 Task: Find connections with filter location Barberena with filter topic #Travellingwith filter profile language French with filter current company Mastercard with filter school Fresher jobs updates with filter industry Online Audio and Video Media with filter service category Video Editing with filter keywords title Management Consultant
Action: Mouse moved to (538, 53)
Screenshot: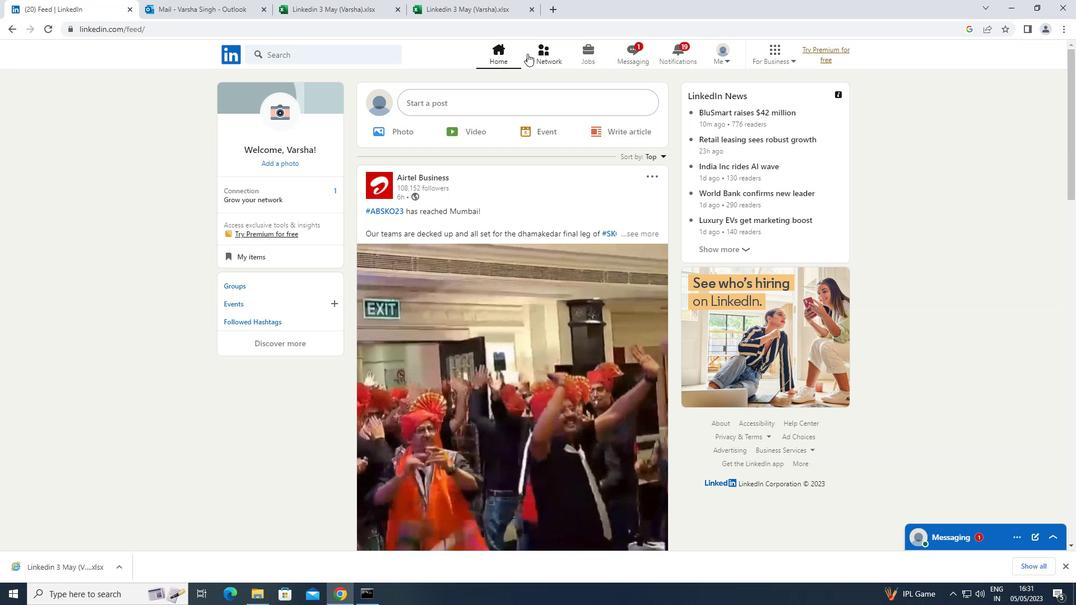 
Action: Mouse pressed left at (538, 53)
Screenshot: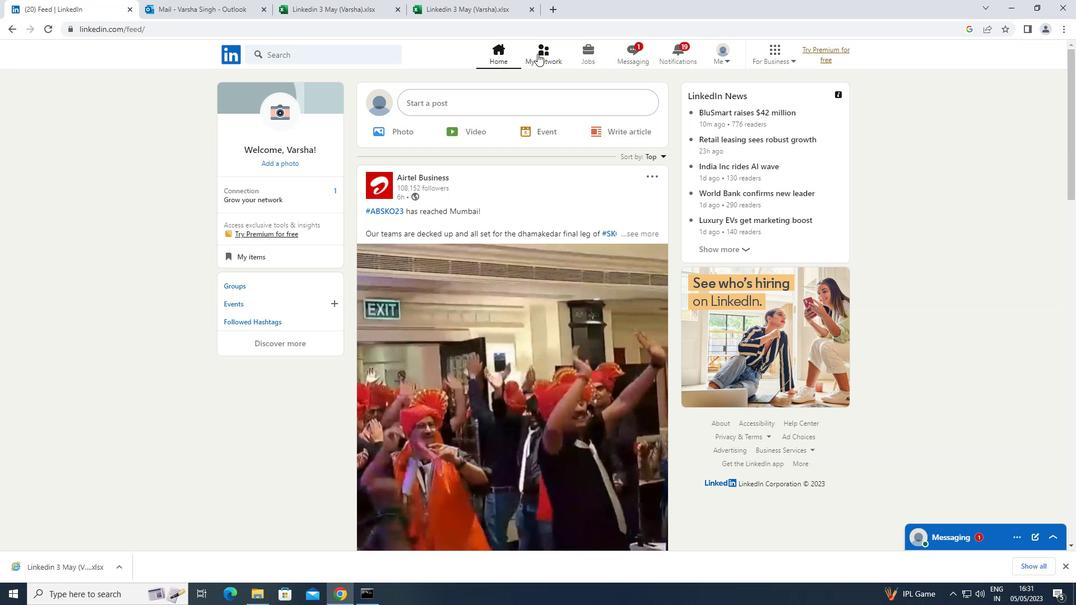 
Action: Mouse moved to (276, 113)
Screenshot: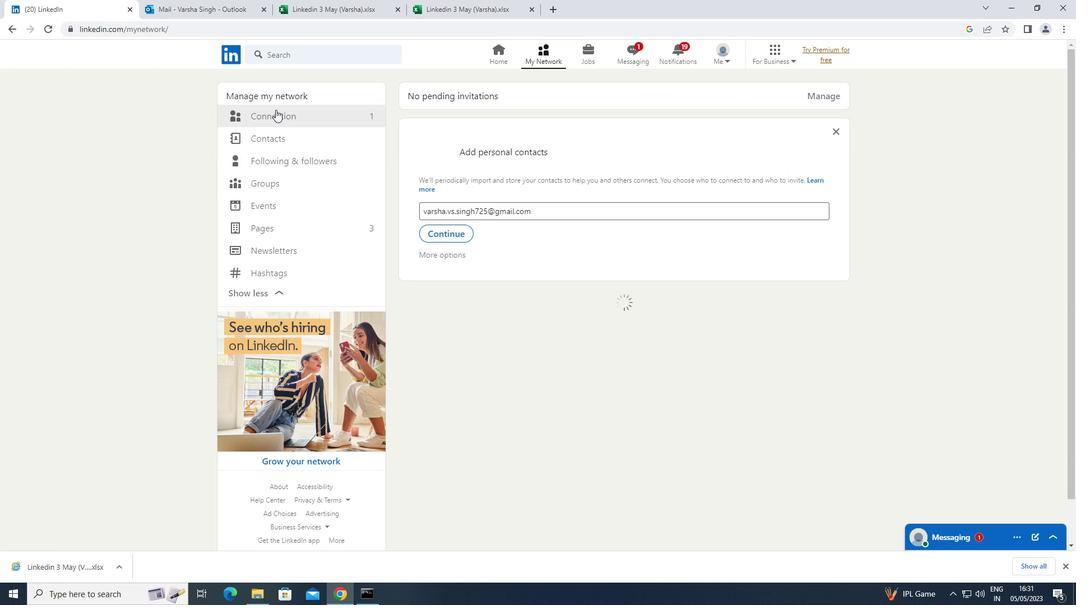 
Action: Mouse pressed left at (276, 113)
Screenshot: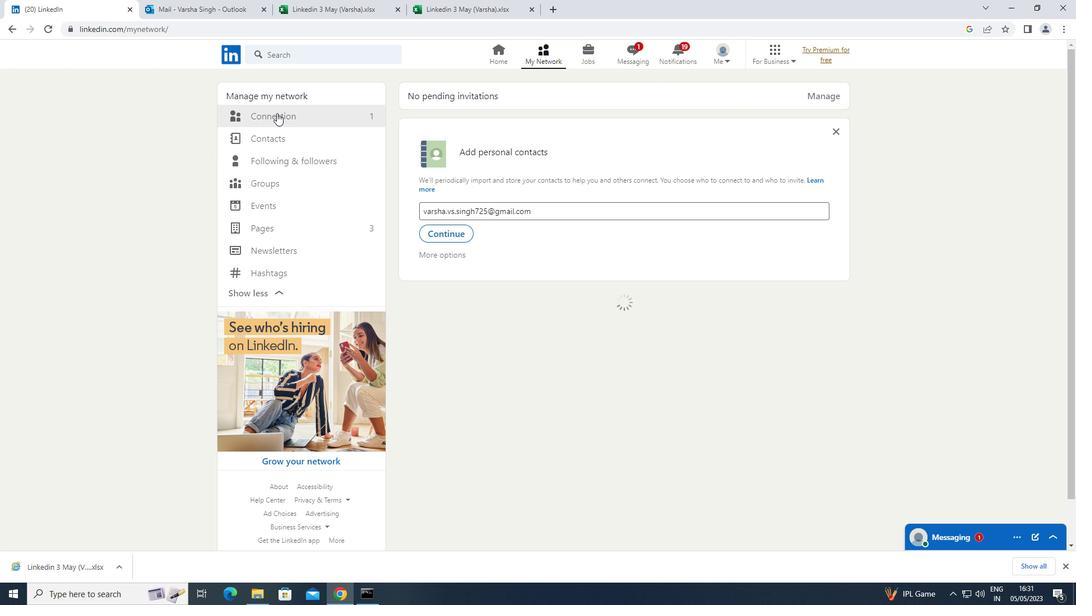 
Action: Mouse moved to (641, 118)
Screenshot: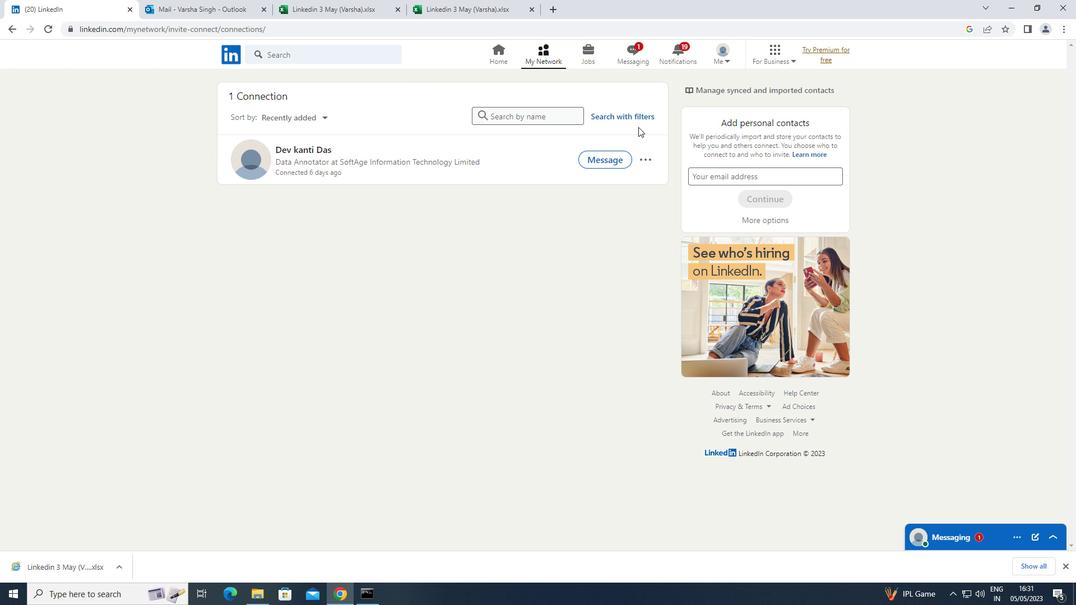 
Action: Mouse pressed left at (641, 118)
Screenshot: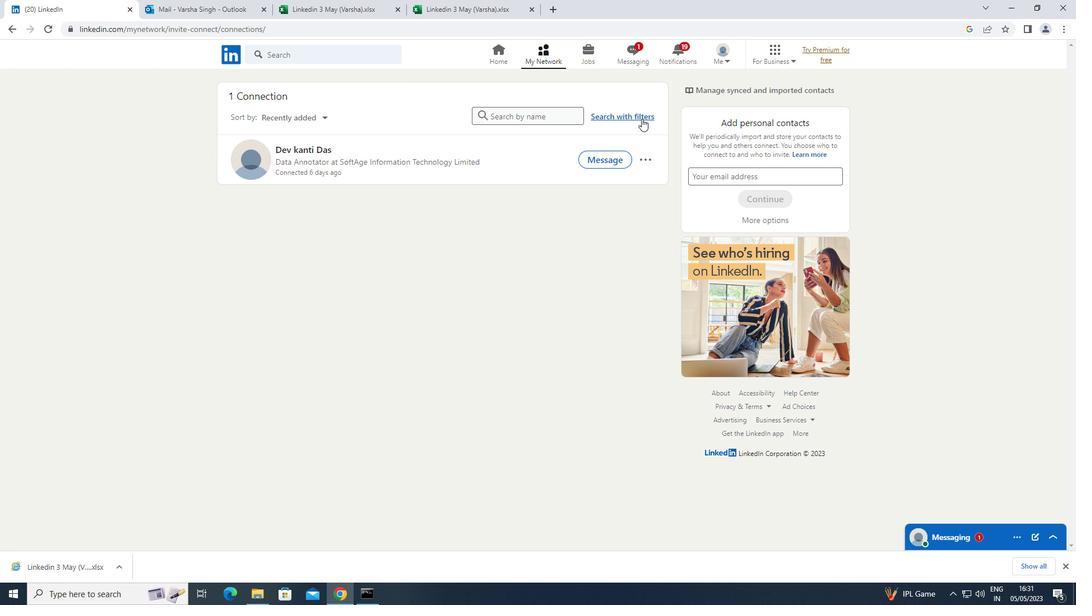 
Action: Mouse moved to (567, 89)
Screenshot: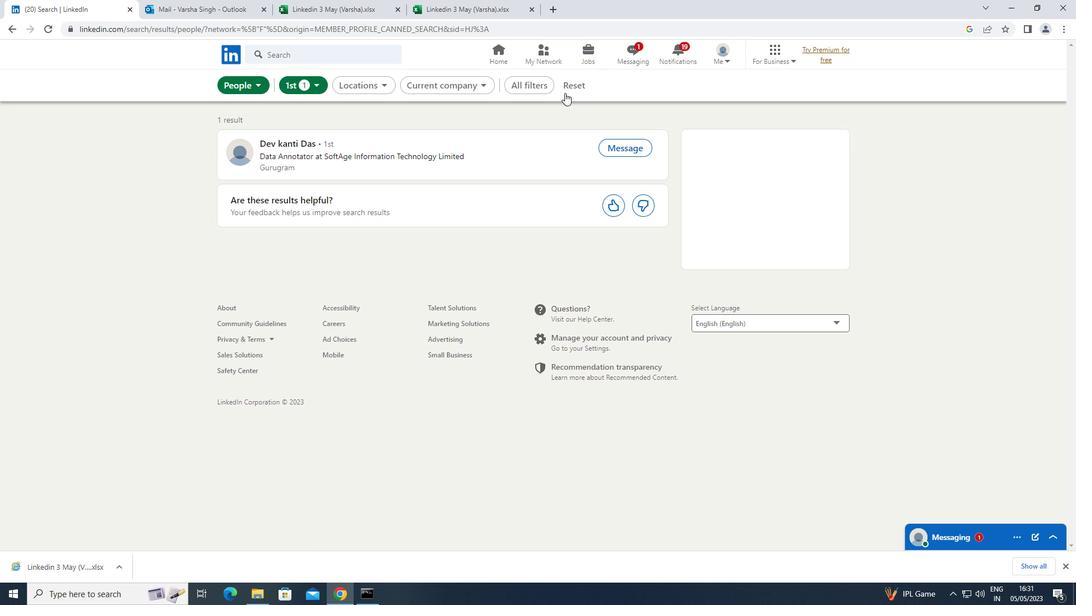 
Action: Mouse pressed left at (567, 89)
Screenshot: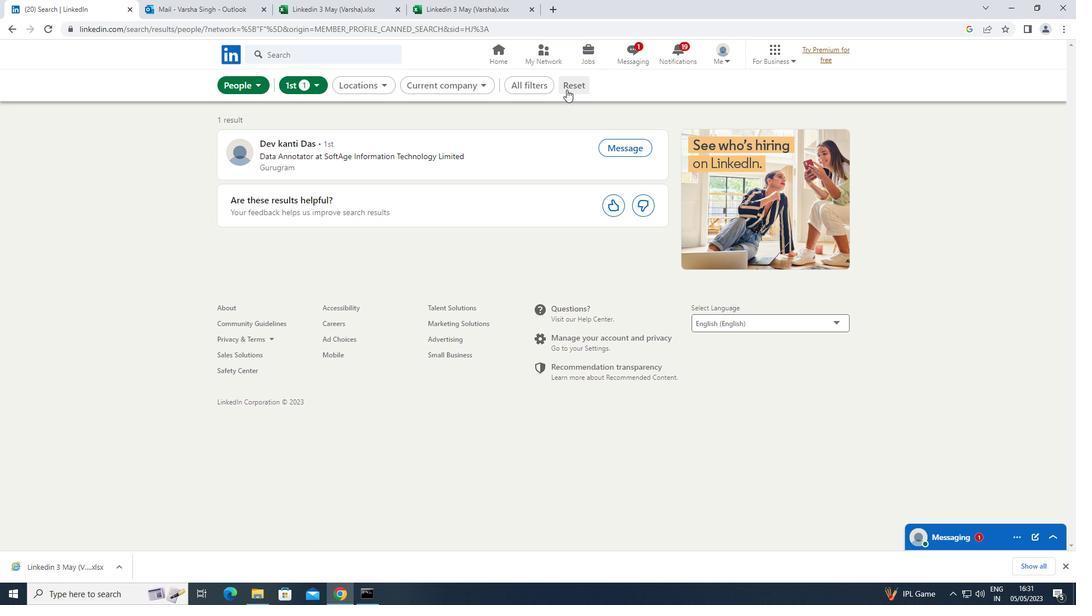 
Action: Mouse moved to (559, 89)
Screenshot: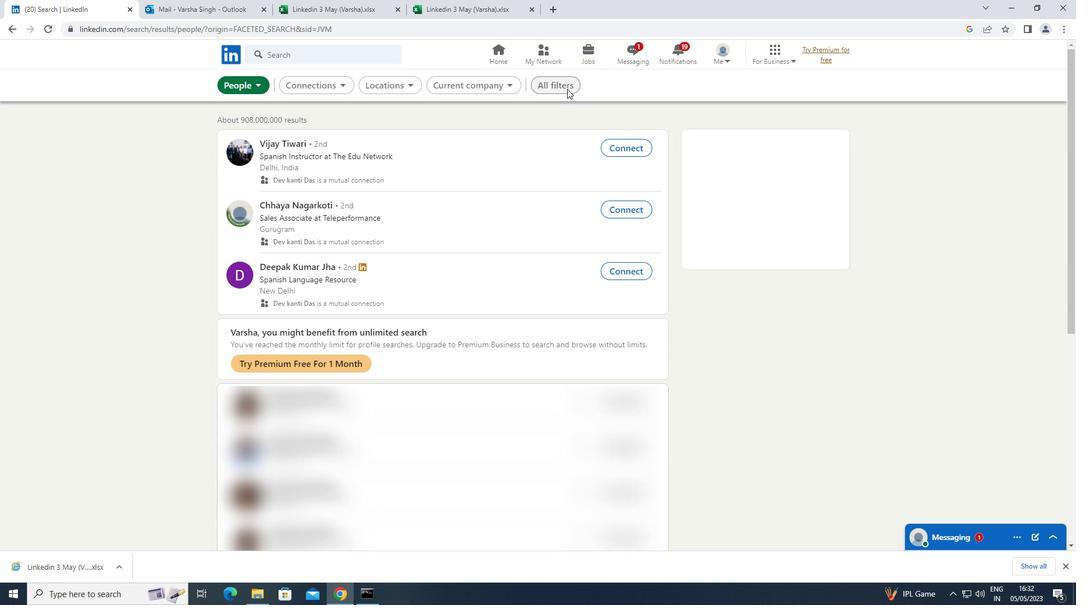 
Action: Mouse pressed left at (559, 89)
Screenshot: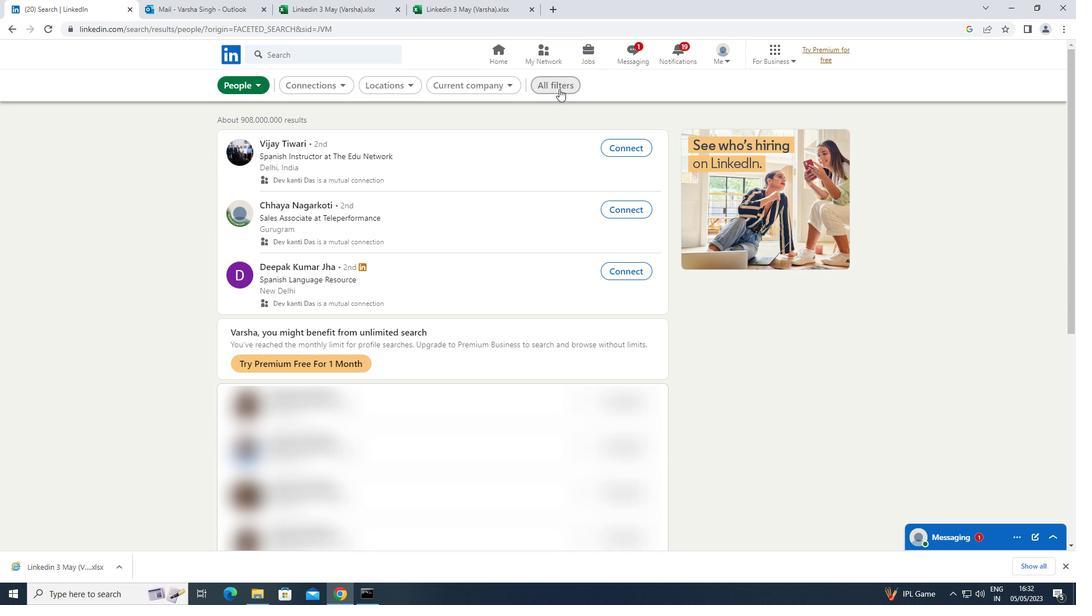 
Action: Mouse moved to (892, 285)
Screenshot: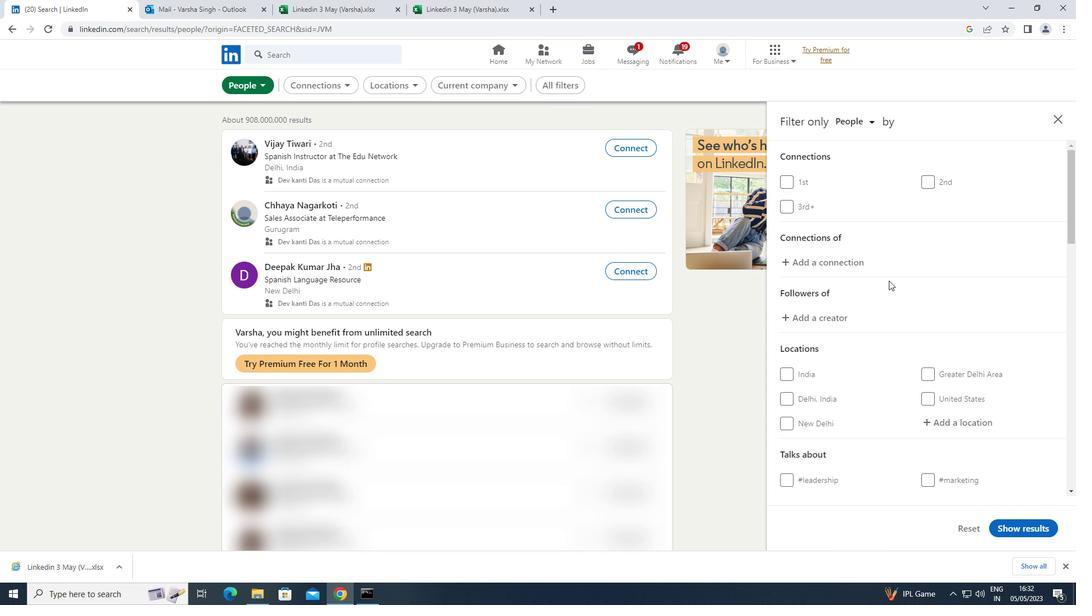 
Action: Mouse scrolled (892, 285) with delta (0, 0)
Screenshot: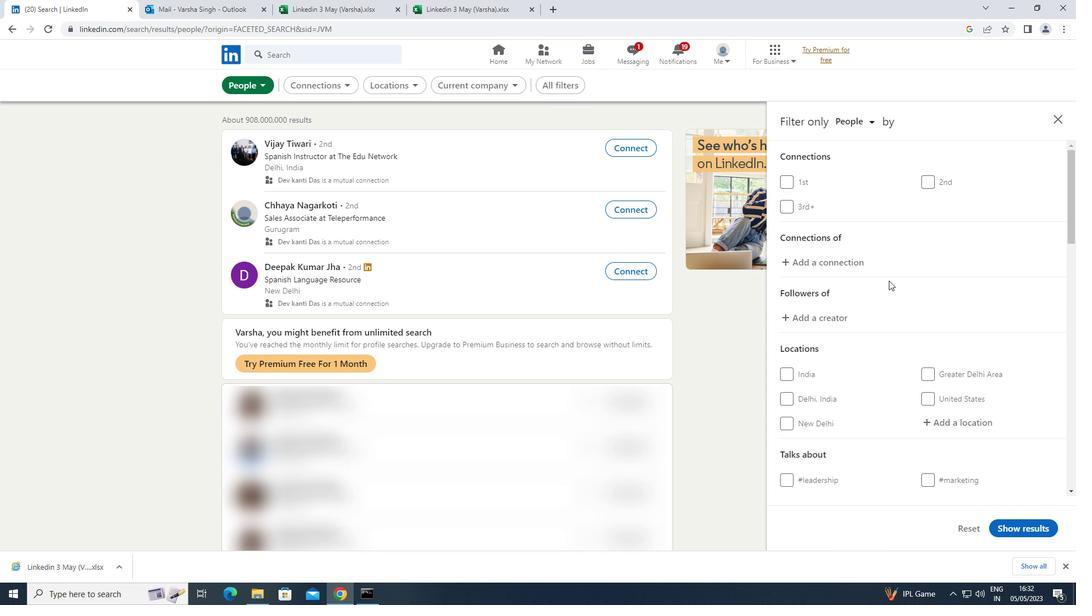 
Action: Mouse moved to (893, 287)
Screenshot: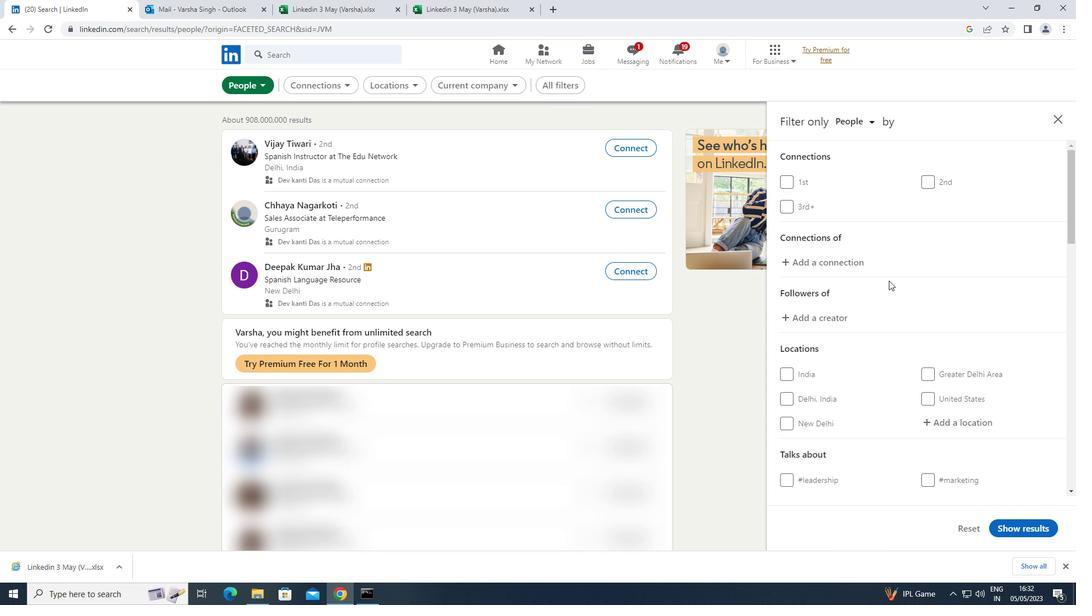 
Action: Mouse scrolled (893, 286) with delta (0, 0)
Screenshot: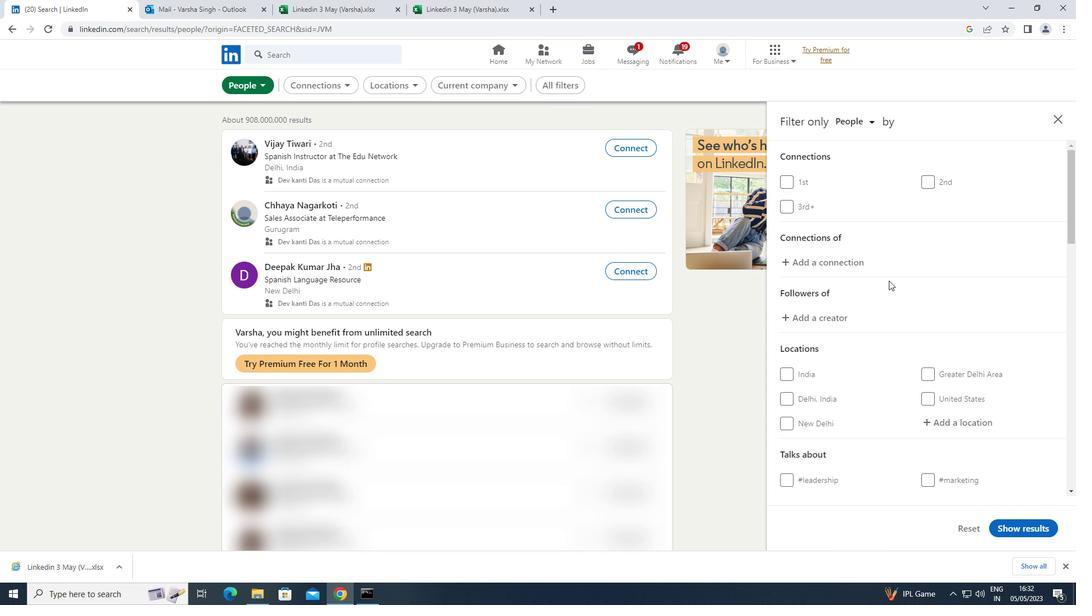 
Action: Mouse moved to (960, 314)
Screenshot: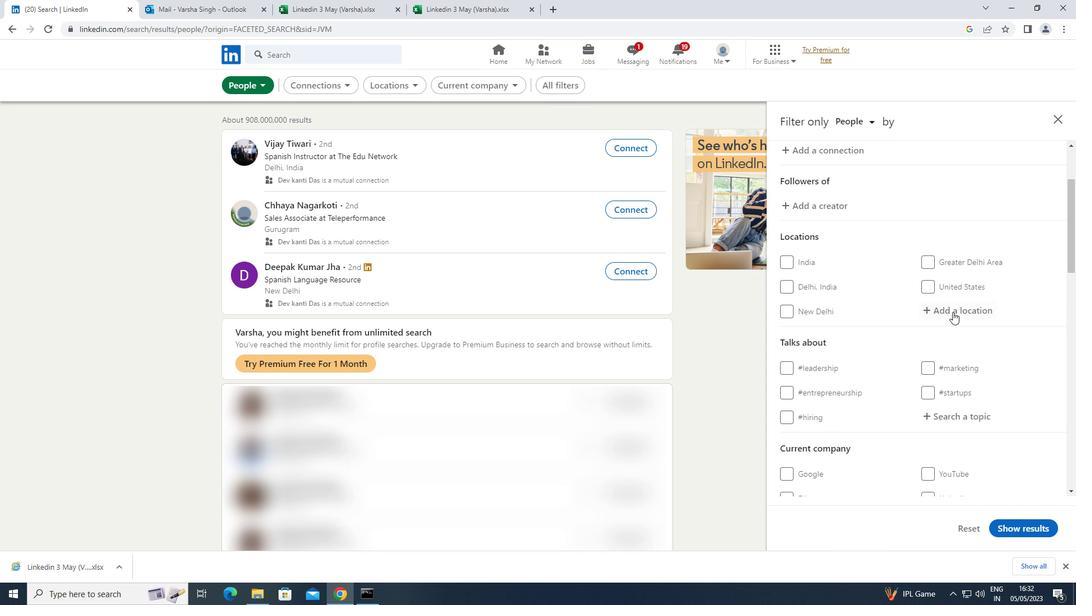 
Action: Mouse pressed left at (960, 314)
Screenshot: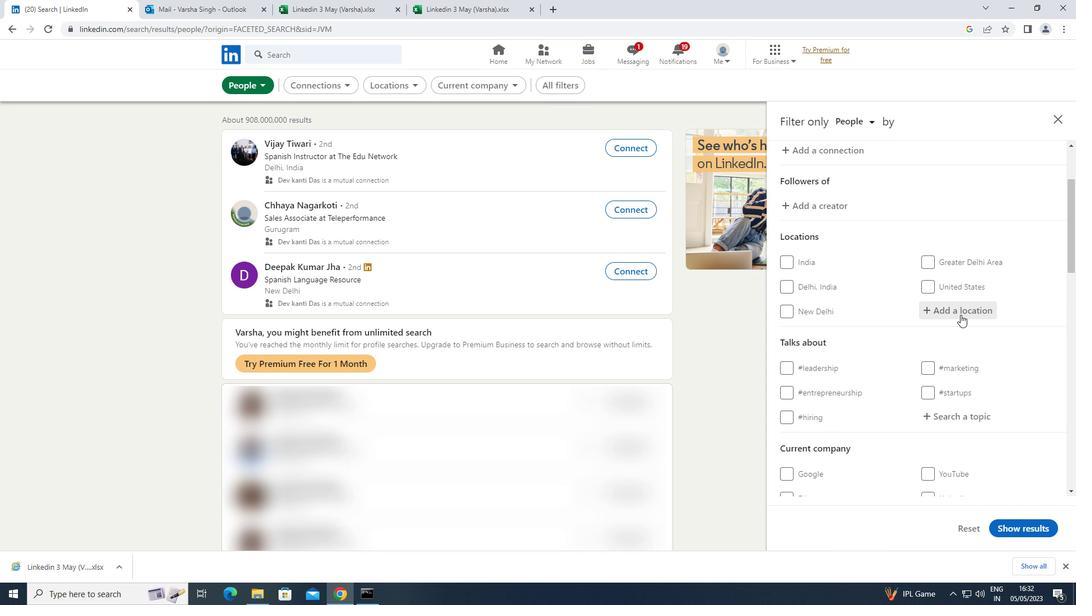 
Action: Key pressed <Key.shift>BARBERENA
Screenshot: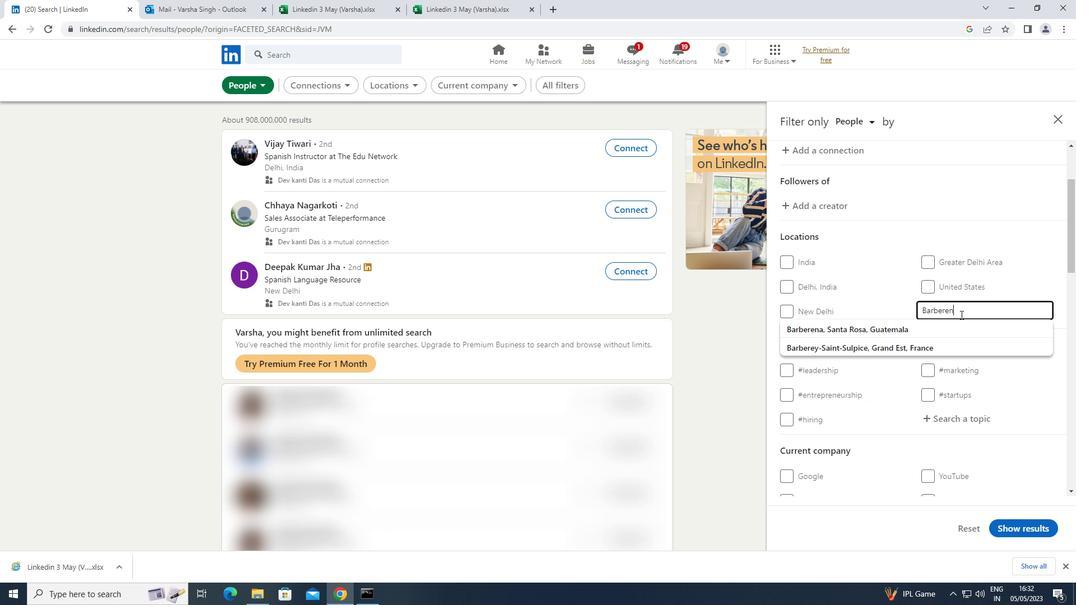 
Action: Mouse moved to (956, 420)
Screenshot: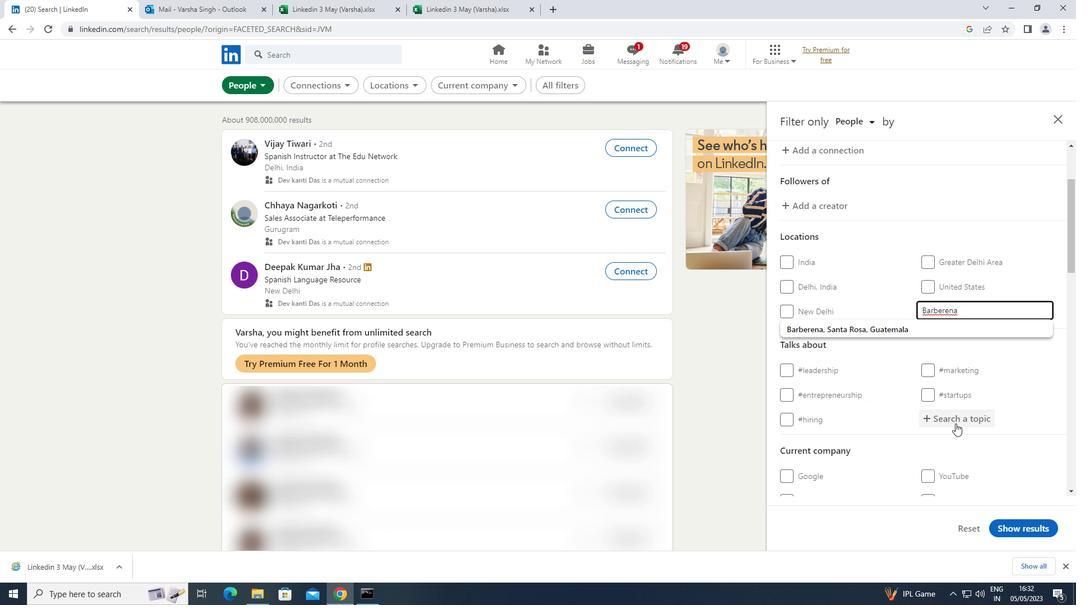 
Action: Mouse pressed left at (956, 420)
Screenshot: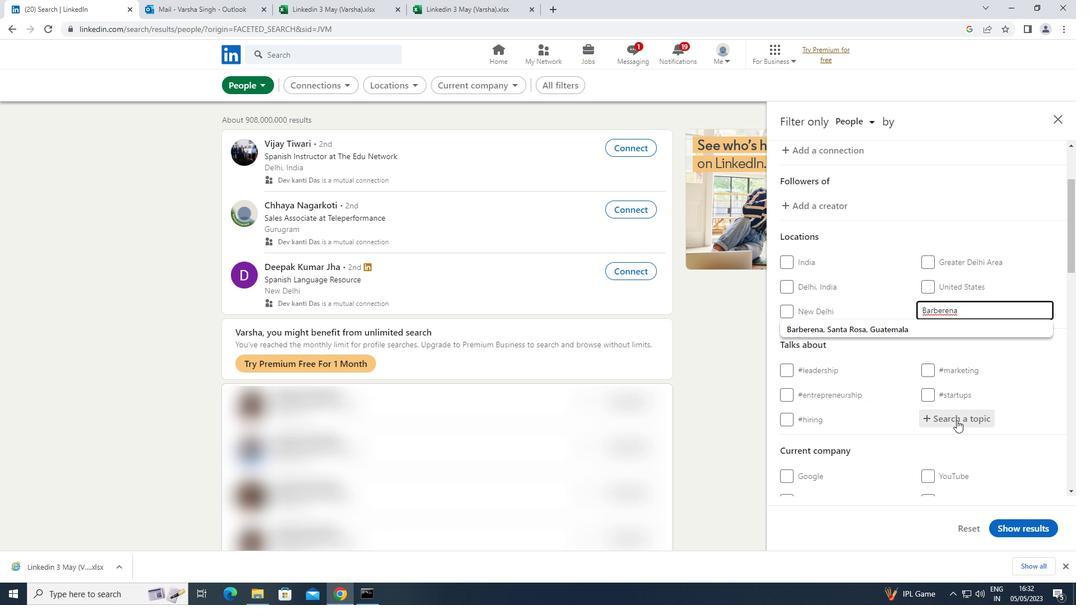 
Action: Key pressed <Key.shift>TRAVELLING
Screenshot: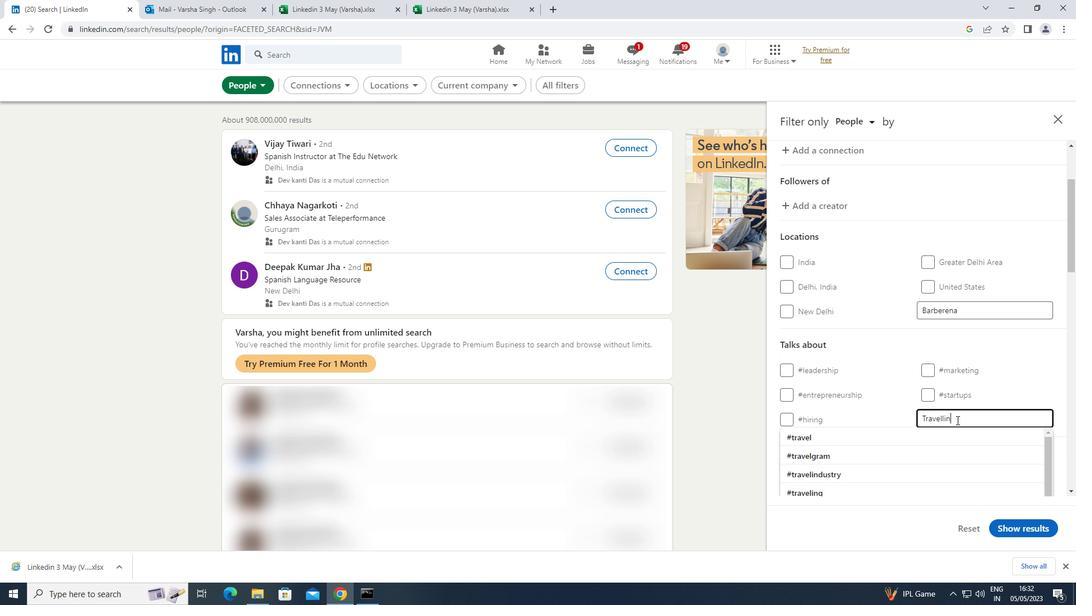 
Action: Mouse moved to (849, 434)
Screenshot: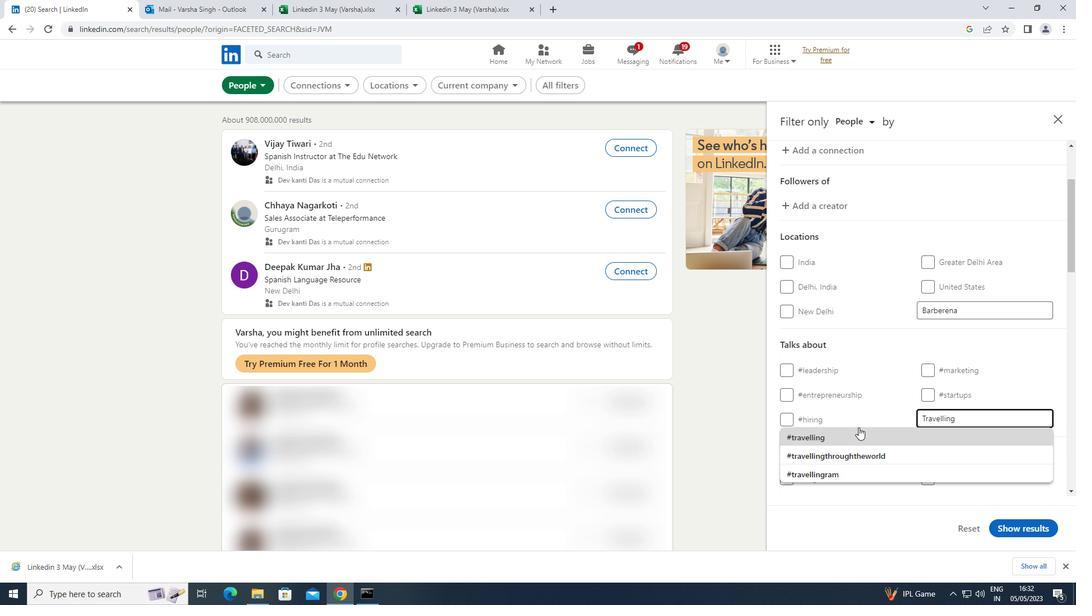 
Action: Mouse pressed left at (849, 434)
Screenshot: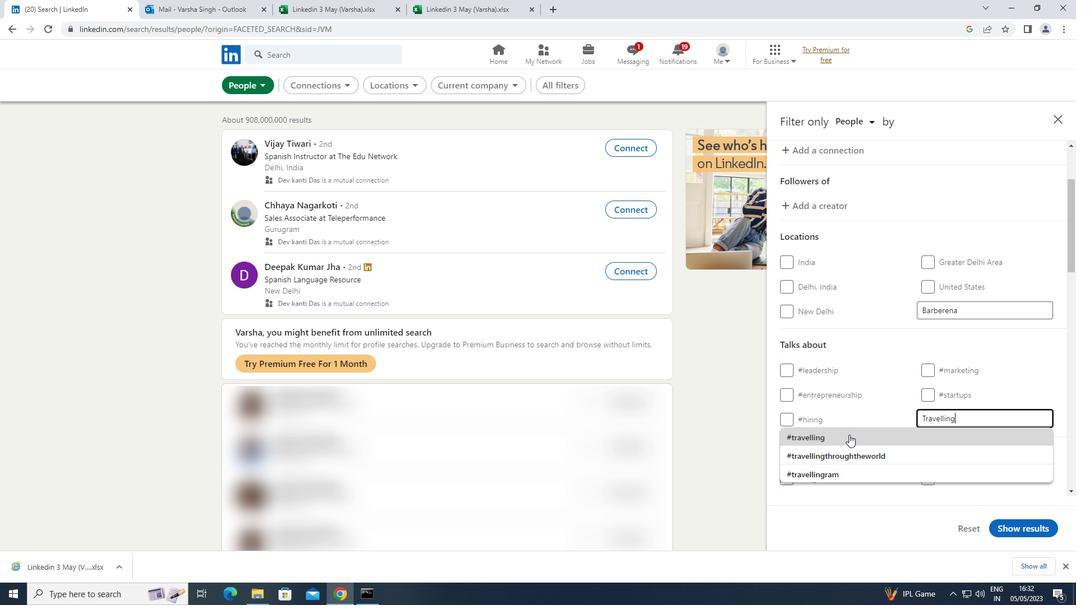 
Action: Mouse scrolled (849, 434) with delta (0, 0)
Screenshot: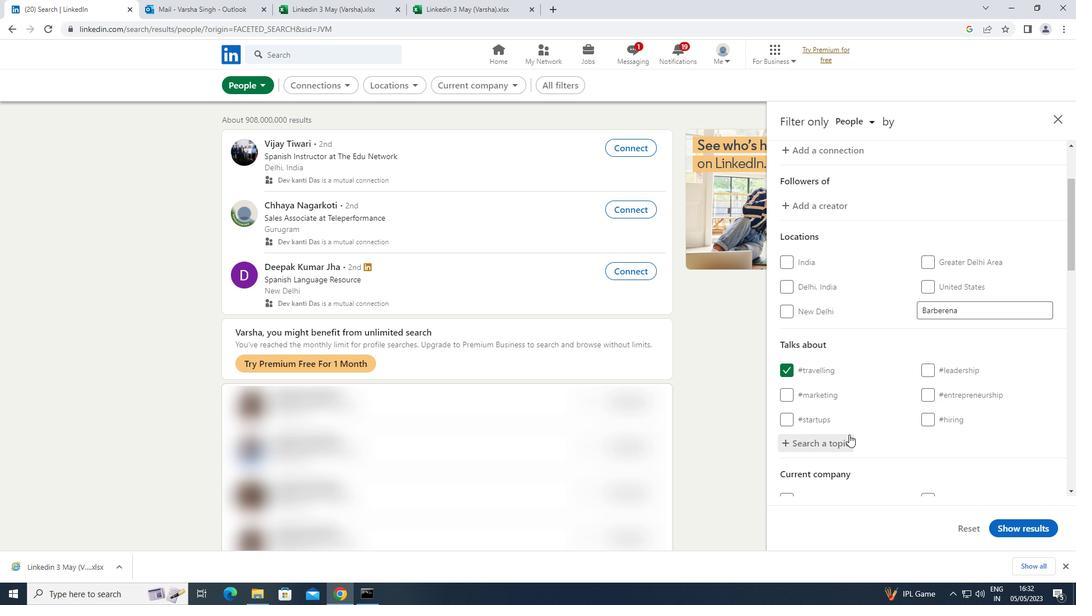 
Action: Mouse scrolled (849, 434) with delta (0, 0)
Screenshot: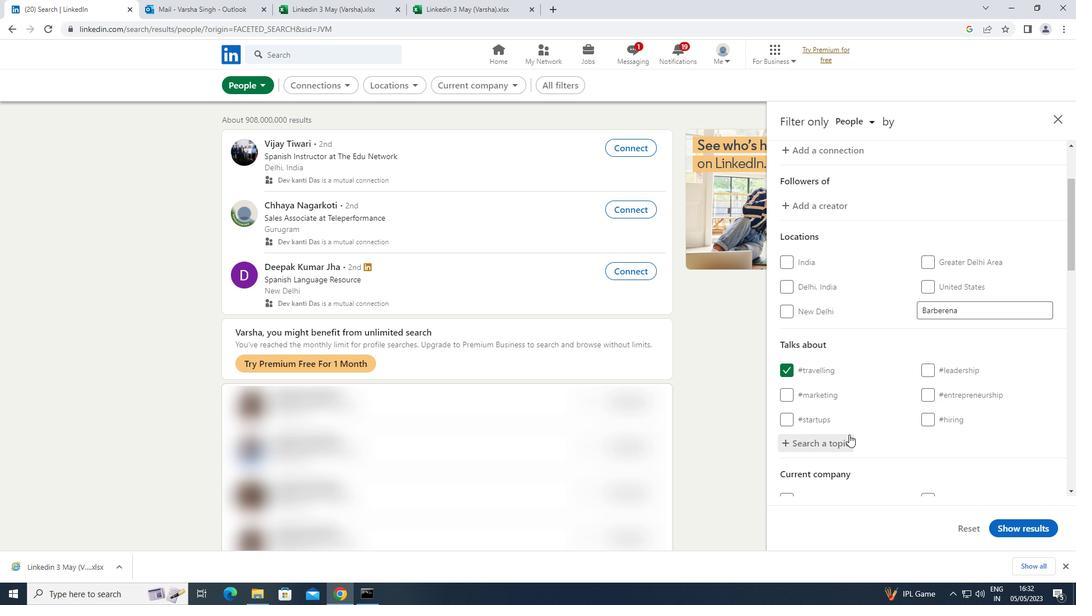 
Action: Mouse scrolled (849, 434) with delta (0, 0)
Screenshot: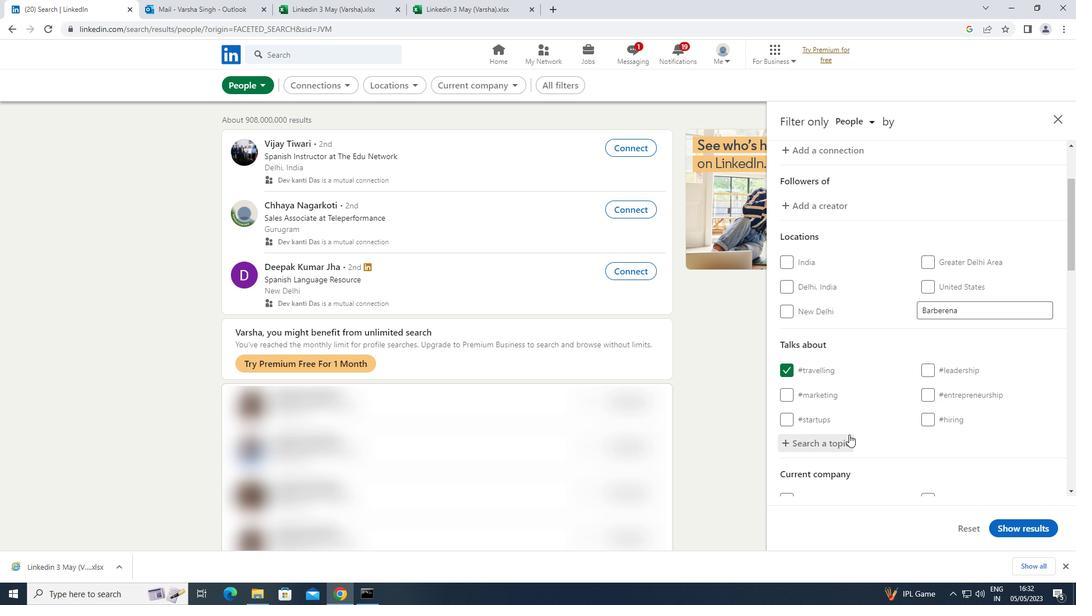
Action: Mouse moved to (849, 433)
Screenshot: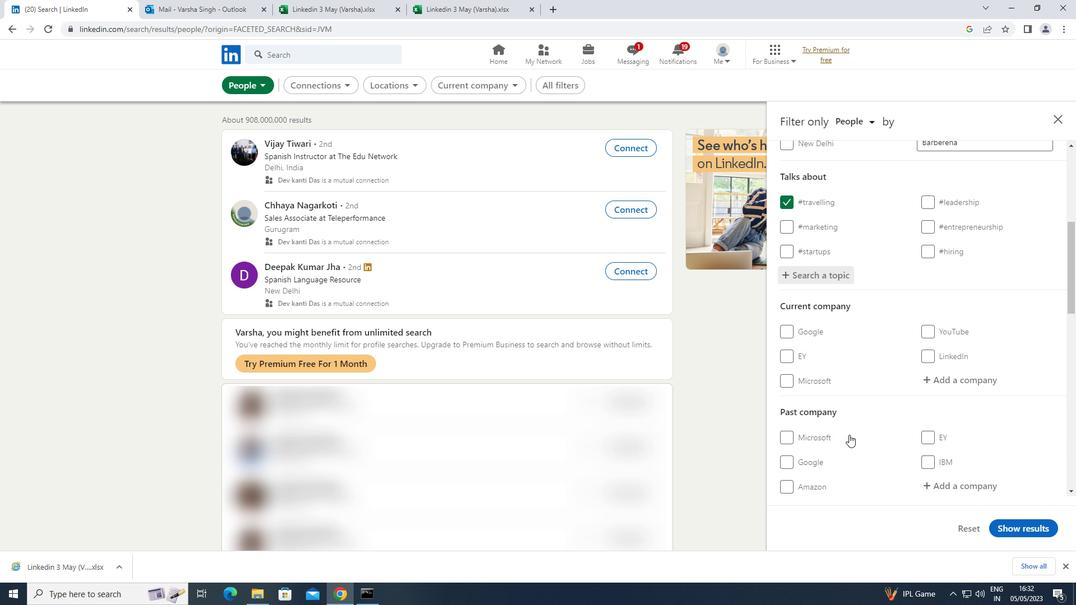 
Action: Mouse scrolled (849, 432) with delta (0, 0)
Screenshot: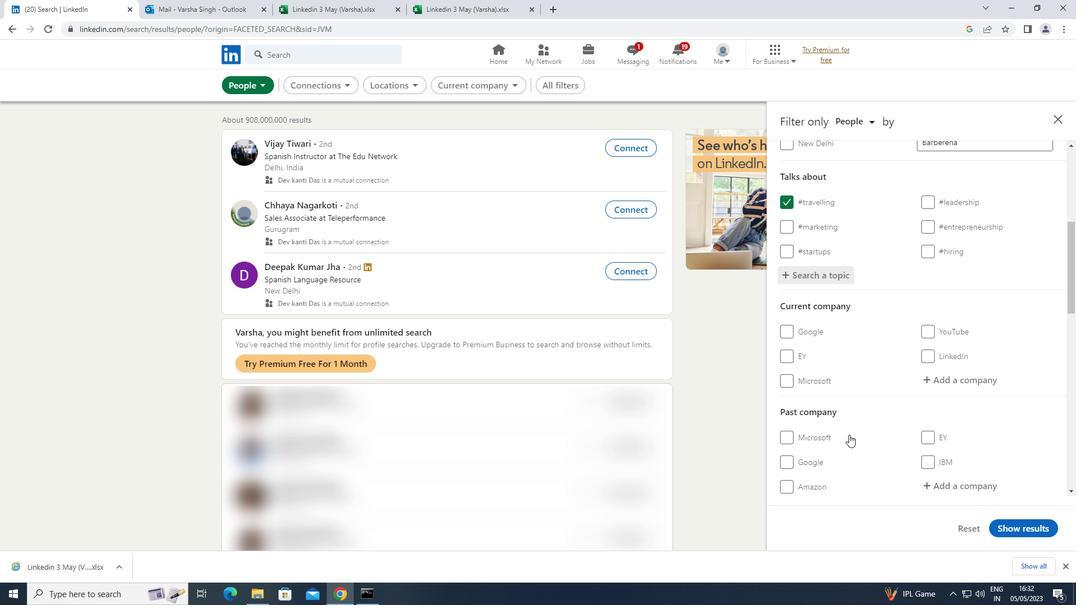 
Action: Mouse scrolled (849, 432) with delta (0, 0)
Screenshot: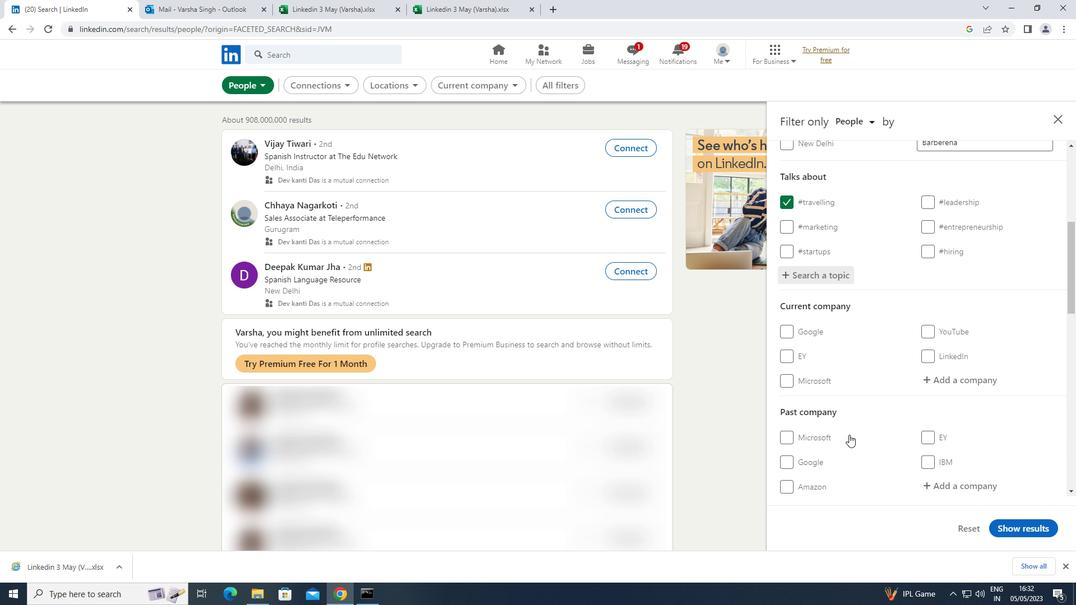 
Action: Mouse scrolled (849, 432) with delta (0, 0)
Screenshot: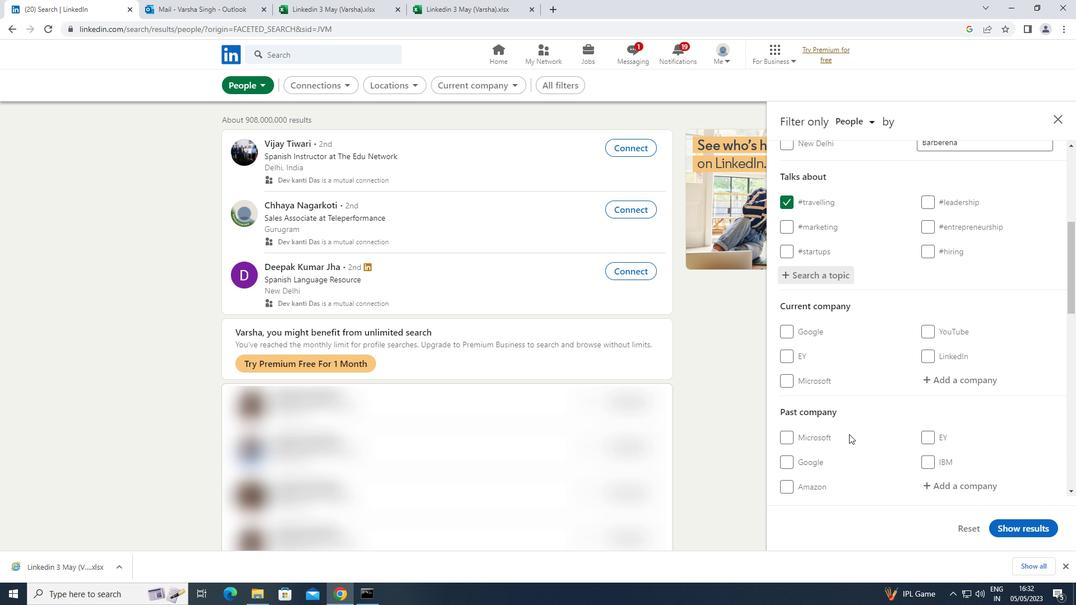 
Action: Mouse scrolled (849, 432) with delta (0, 0)
Screenshot: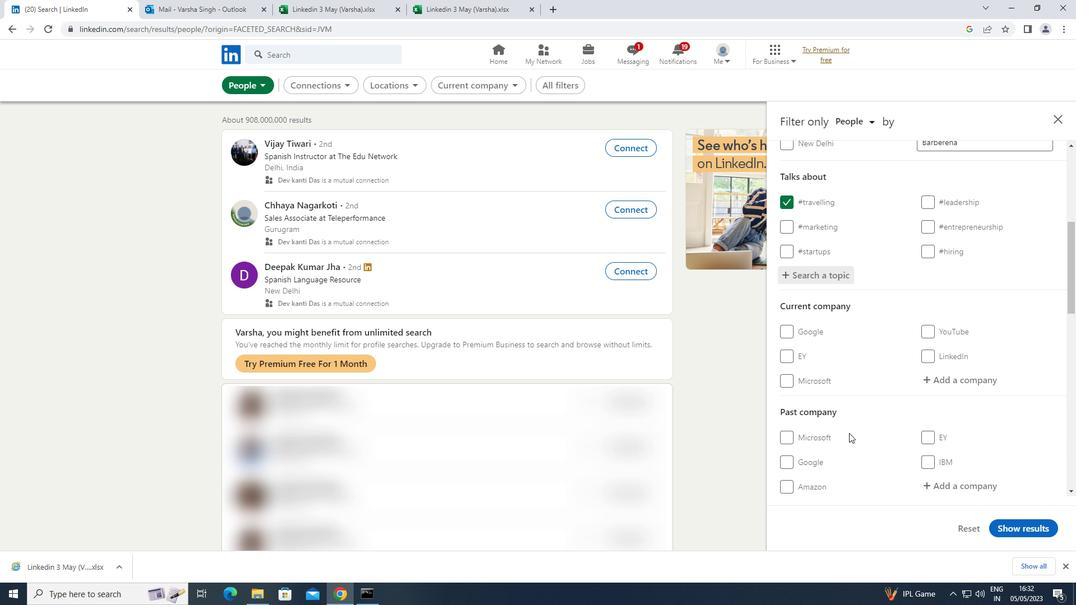 
Action: Mouse scrolled (849, 432) with delta (0, 0)
Screenshot: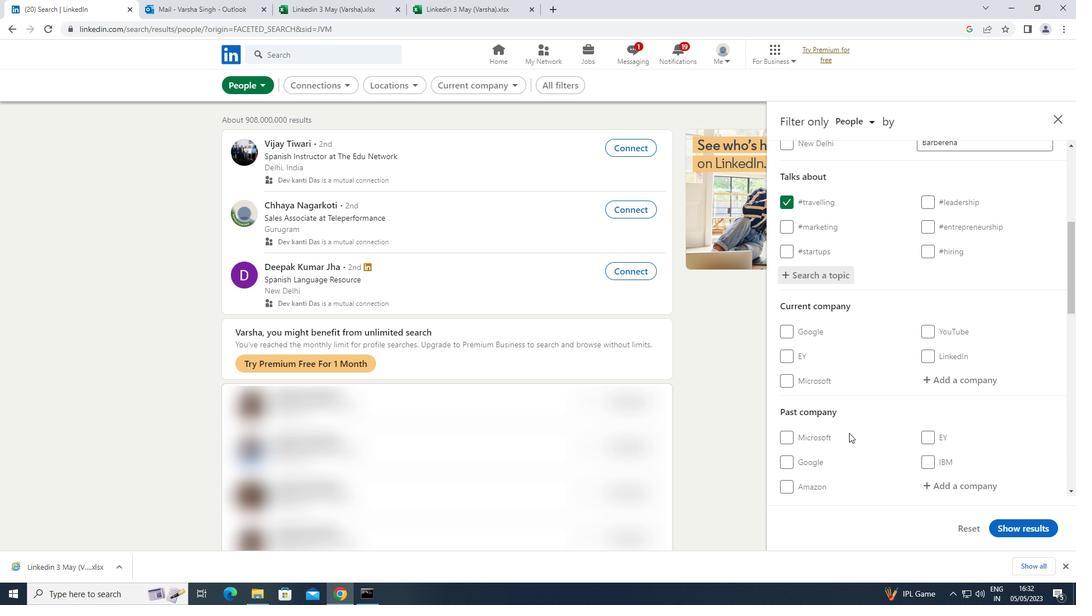 
Action: Mouse moved to (849, 431)
Screenshot: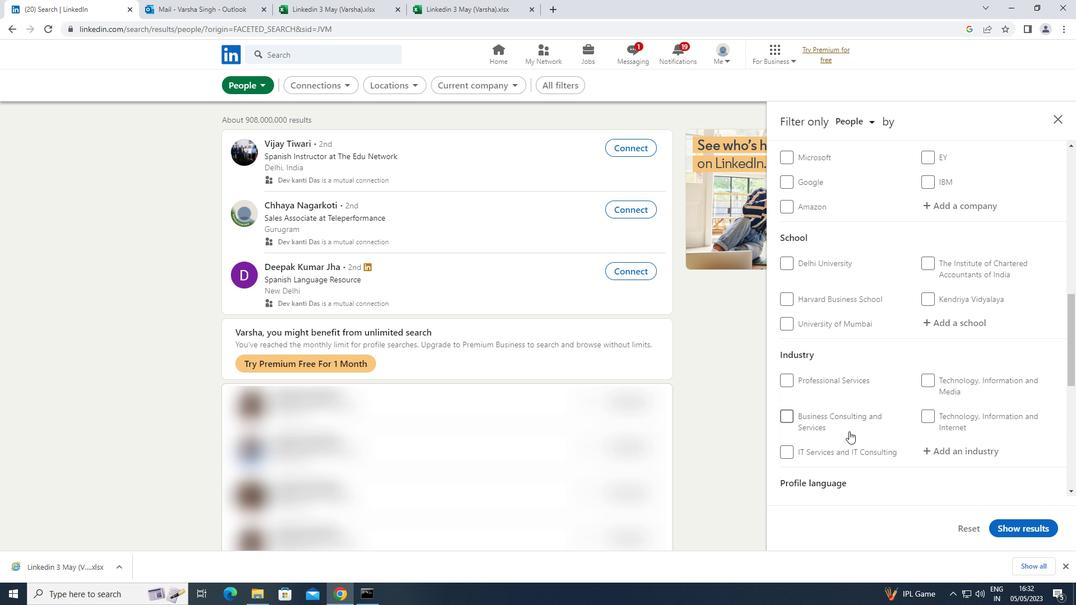 
Action: Mouse scrolled (849, 430) with delta (0, 0)
Screenshot: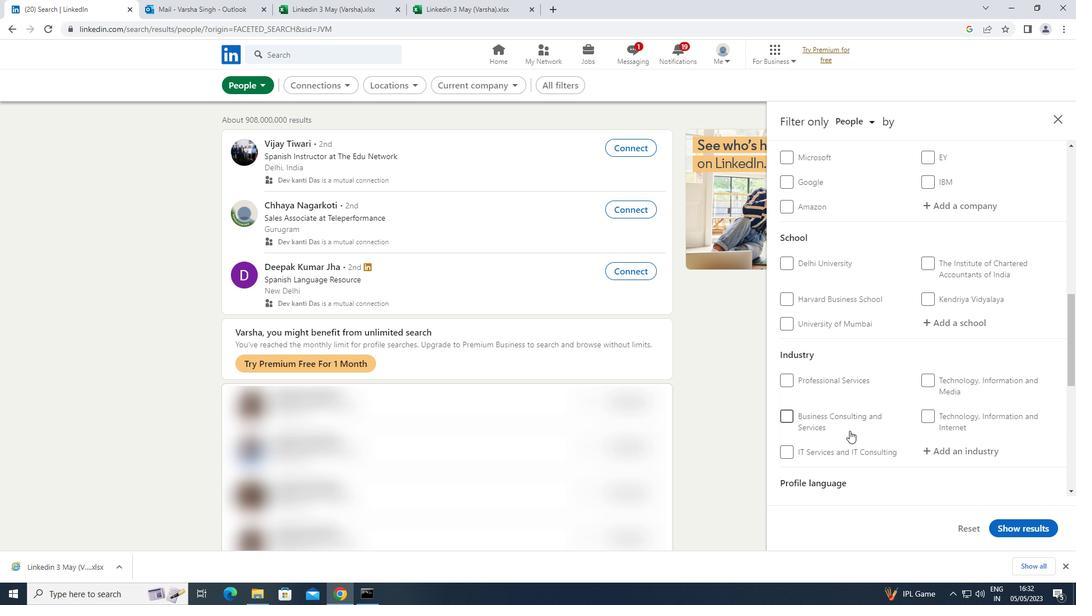 
Action: Mouse scrolled (849, 430) with delta (0, 0)
Screenshot: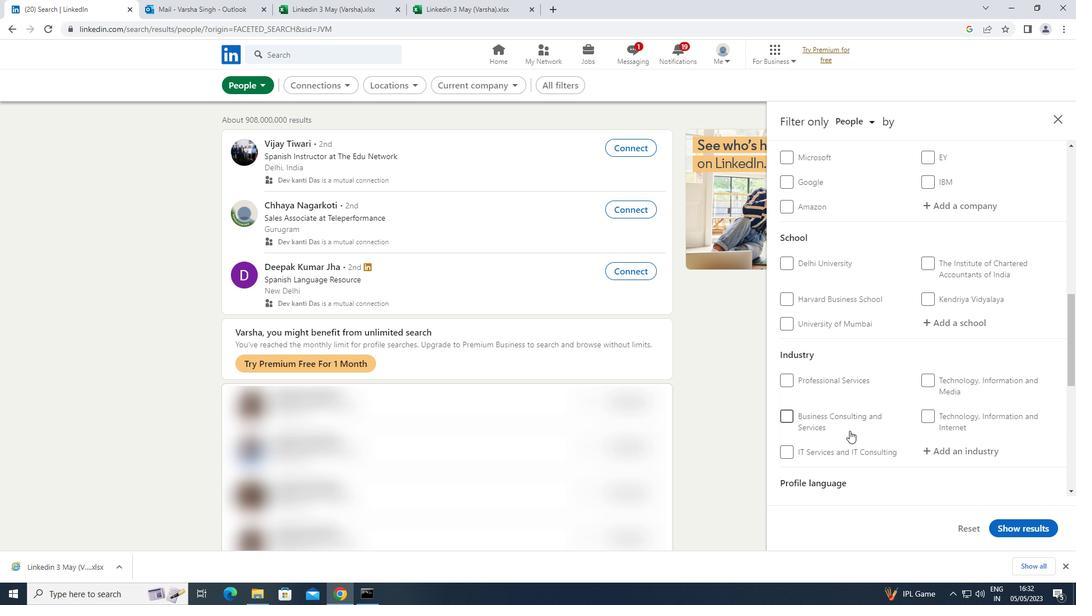 
Action: Mouse scrolled (849, 430) with delta (0, 0)
Screenshot: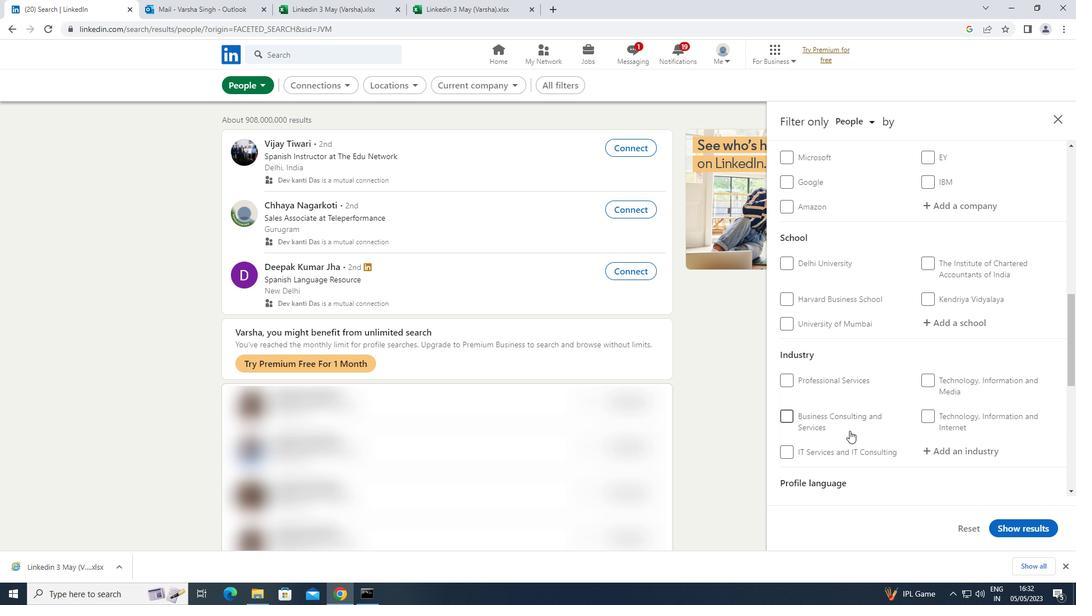 
Action: Mouse moved to (927, 339)
Screenshot: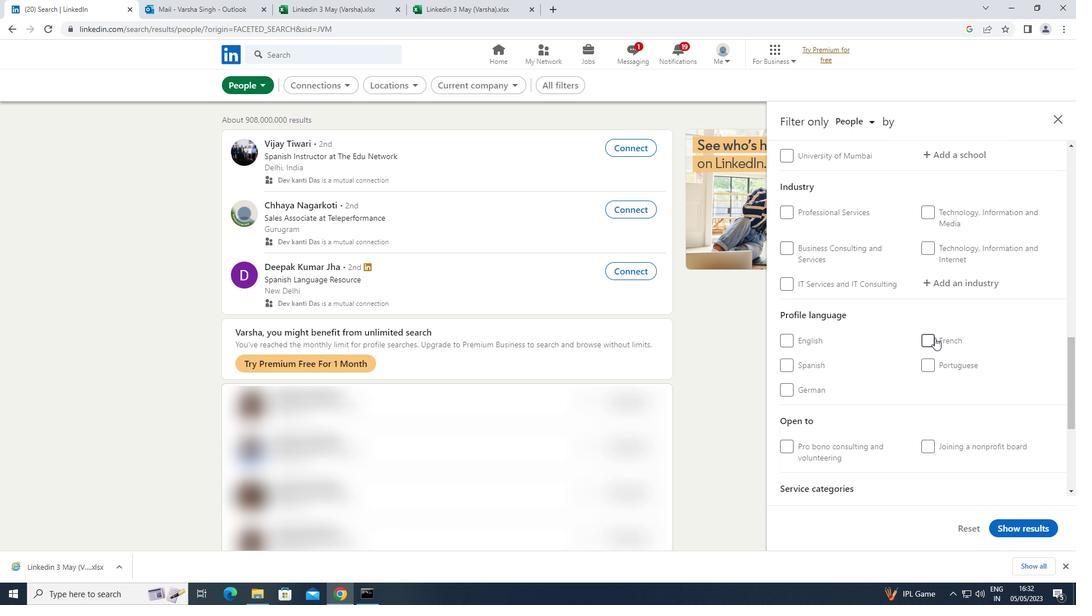 
Action: Mouse pressed left at (927, 339)
Screenshot: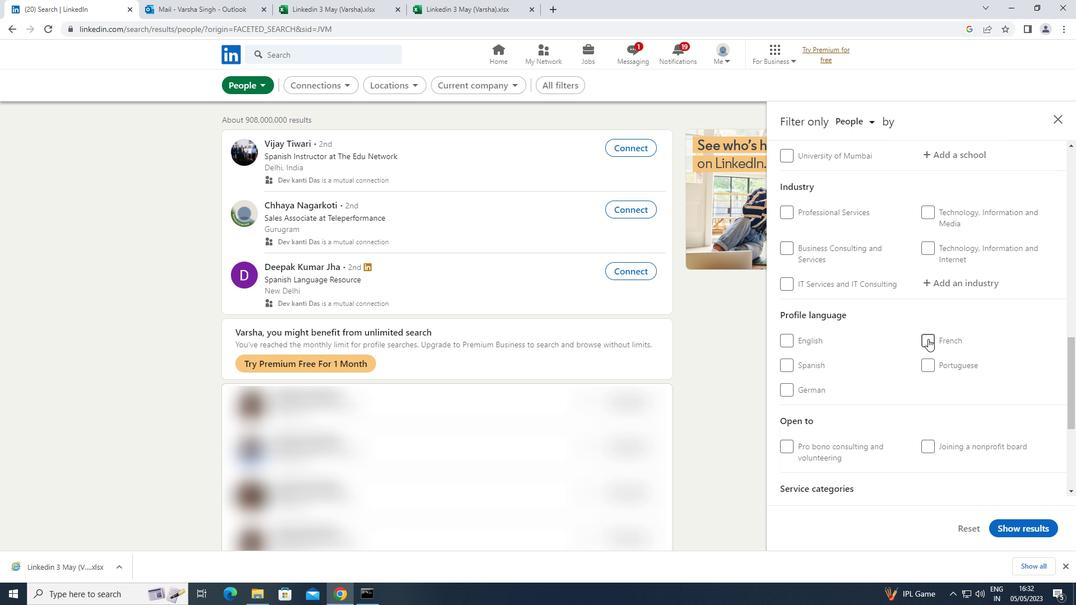 
Action: Mouse scrolled (927, 340) with delta (0, 0)
Screenshot: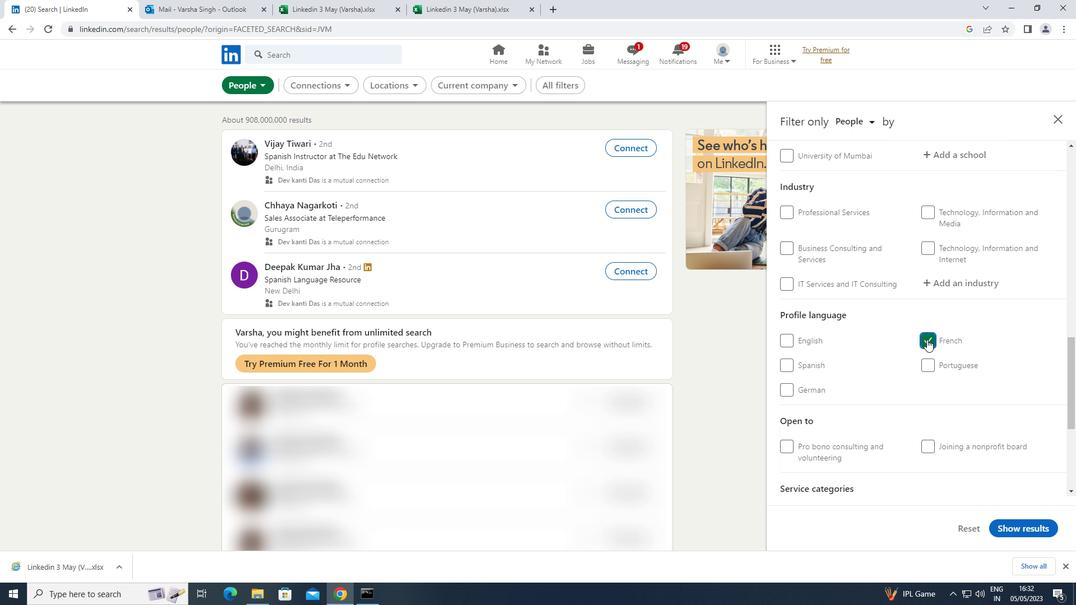 
Action: Mouse scrolled (927, 340) with delta (0, 0)
Screenshot: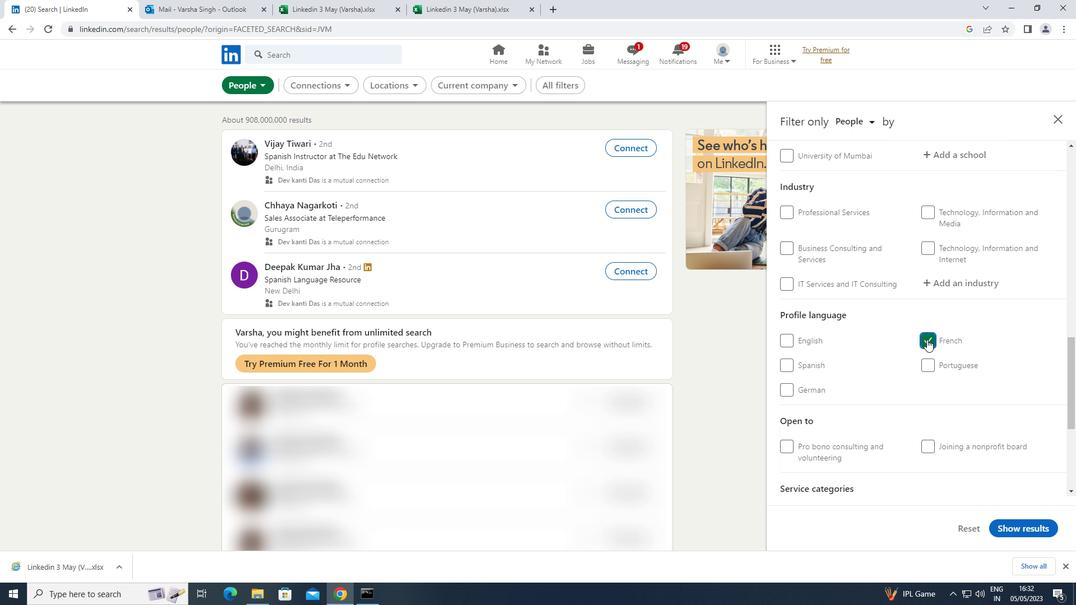 
Action: Mouse scrolled (927, 340) with delta (0, 0)
Screenshot: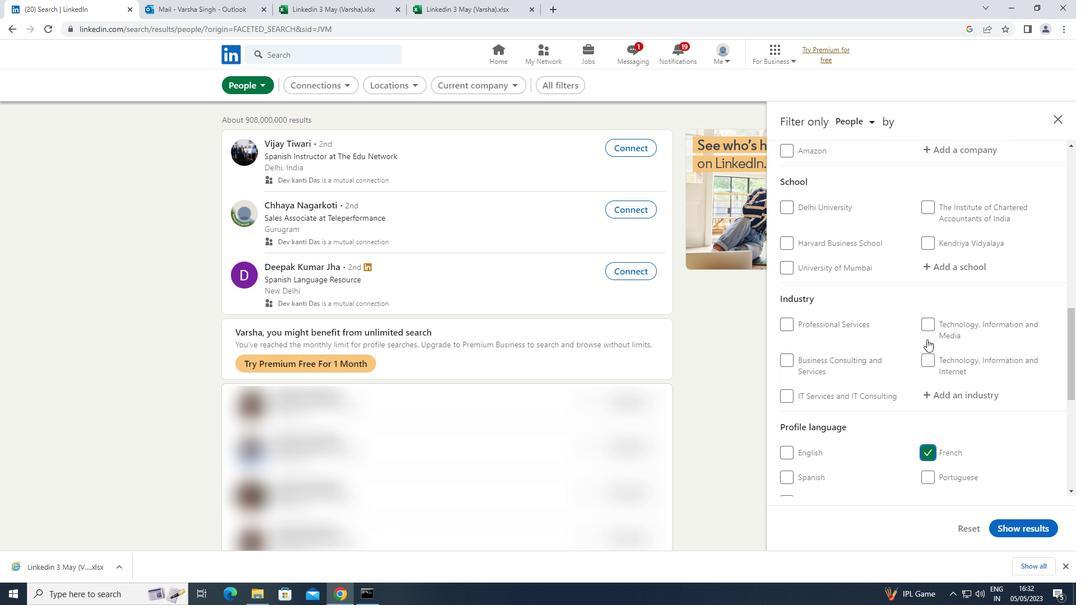 
Action: Mouse scrolled (927, 340) with delta (0, 0)
Screenshot: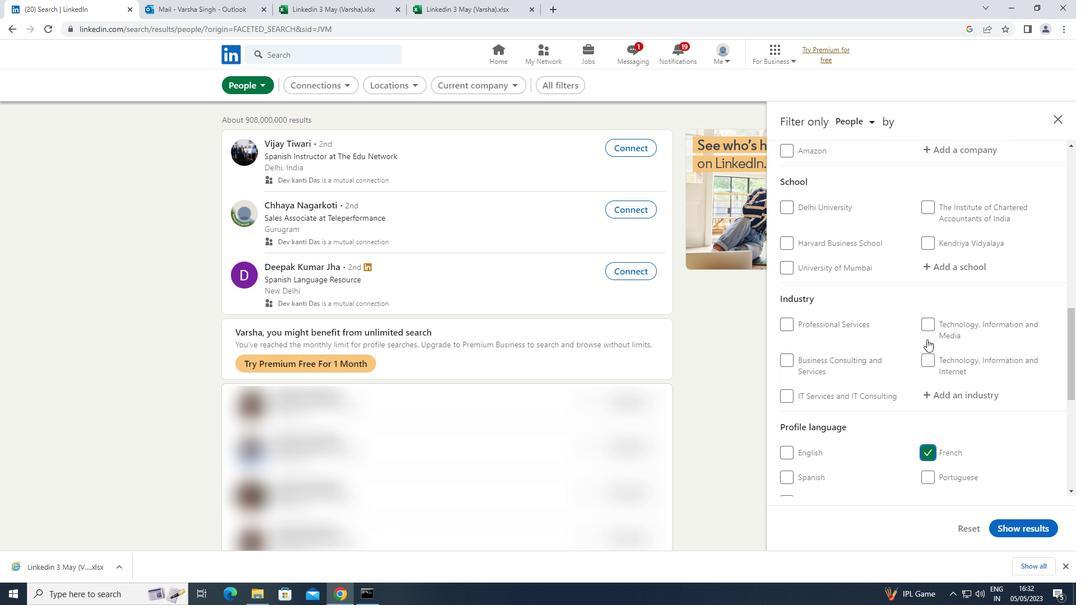 
Action: Mouse scrolled (927, 340) with delta (0, 0)
Screenshot: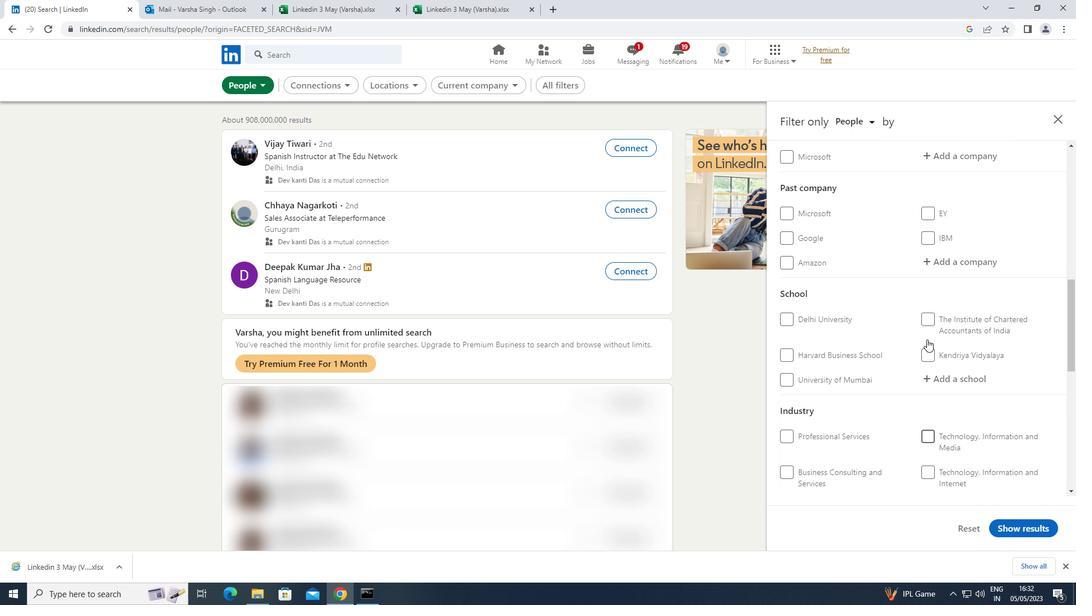 
Action: Mouse scrolled (927, 340) with delta (0, 0)
Screenshot: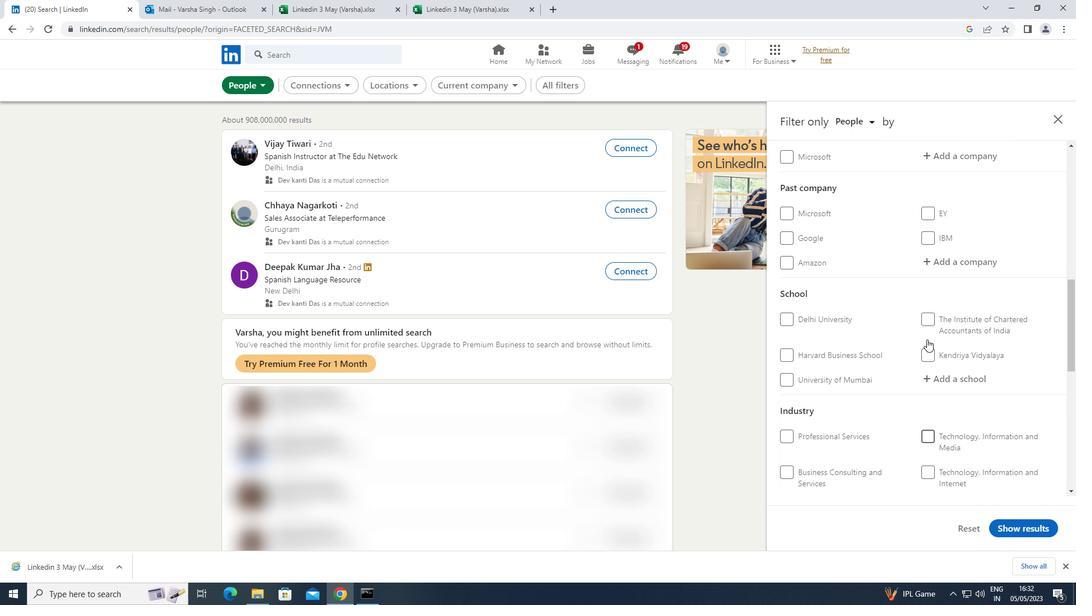
Action: Mouse moved to (964, 269)
Screenshot: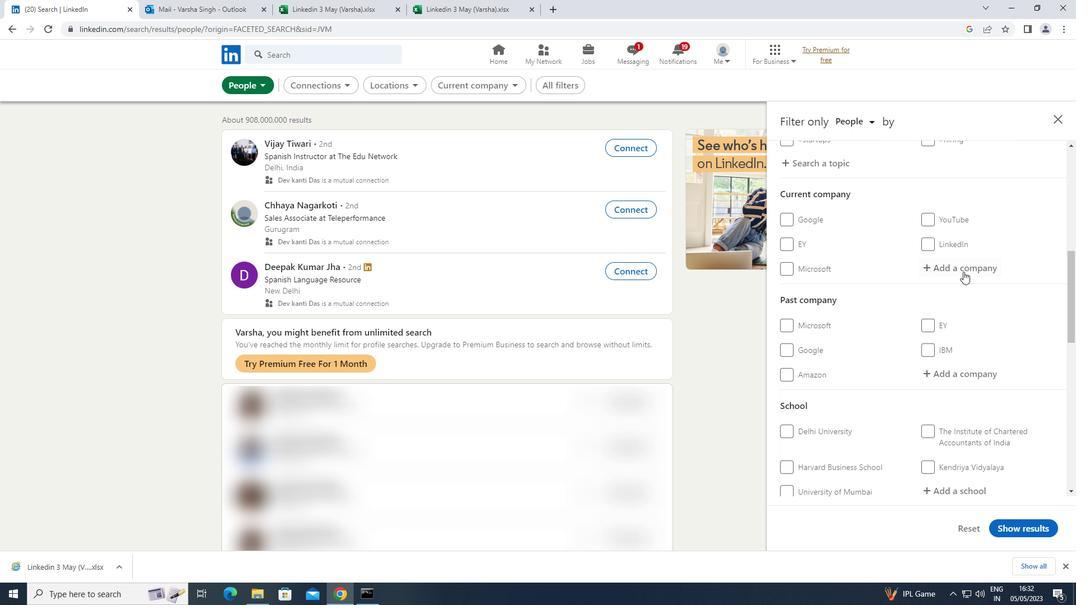 
Action: Mouse pressed left at (964, 269)
Screenshot: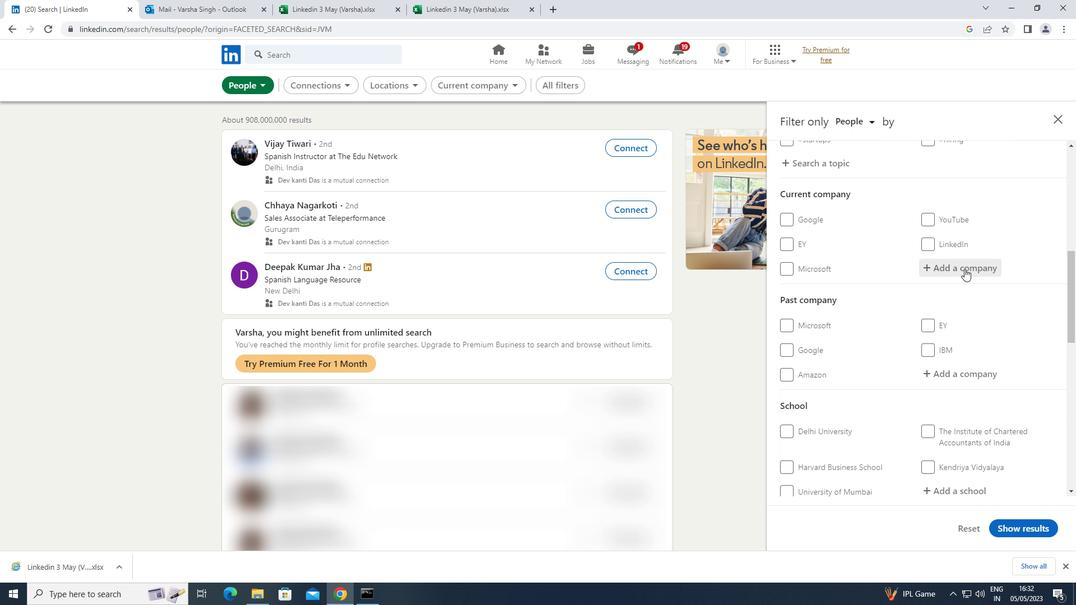 
Action: Key pressed <Key.shift>MASTERCARD
Screenshot: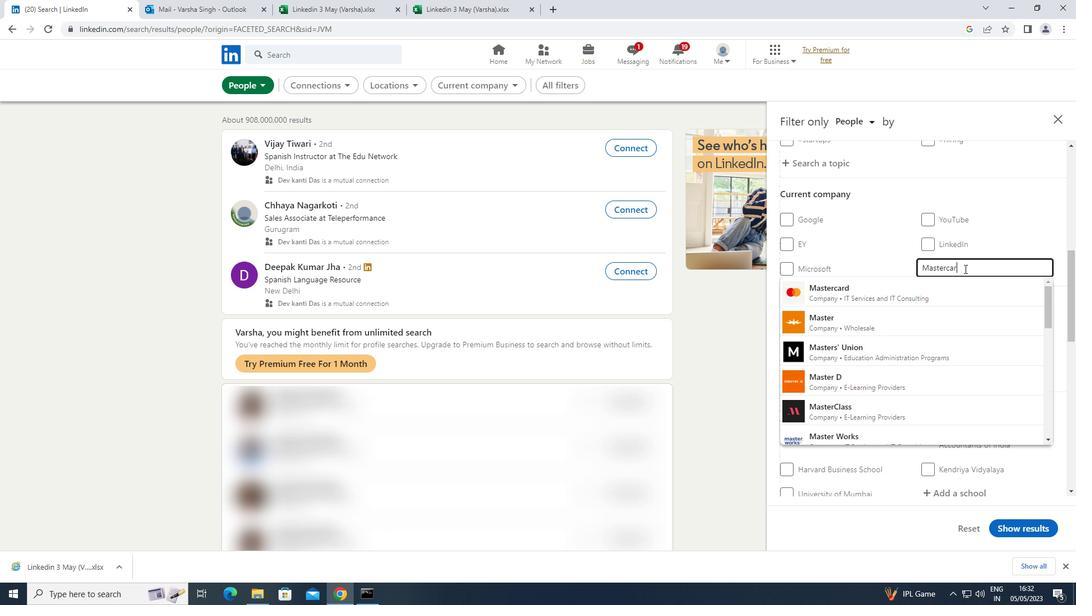 
Action: Mouse moved to (926, 295)
Screenshot: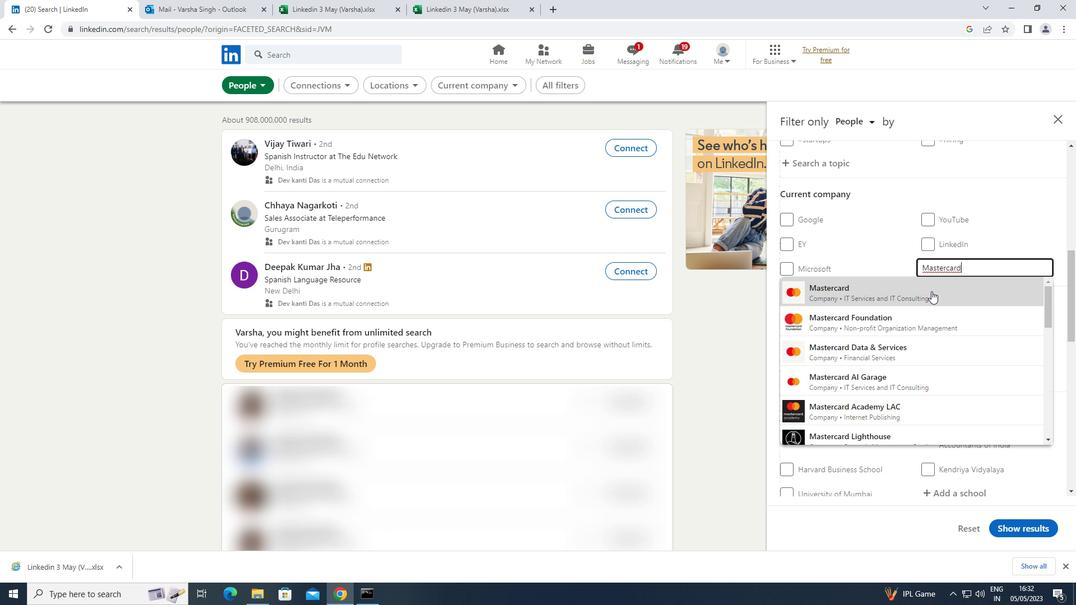 
Action: Mouse pressed left at (926, 295)
Screenshot: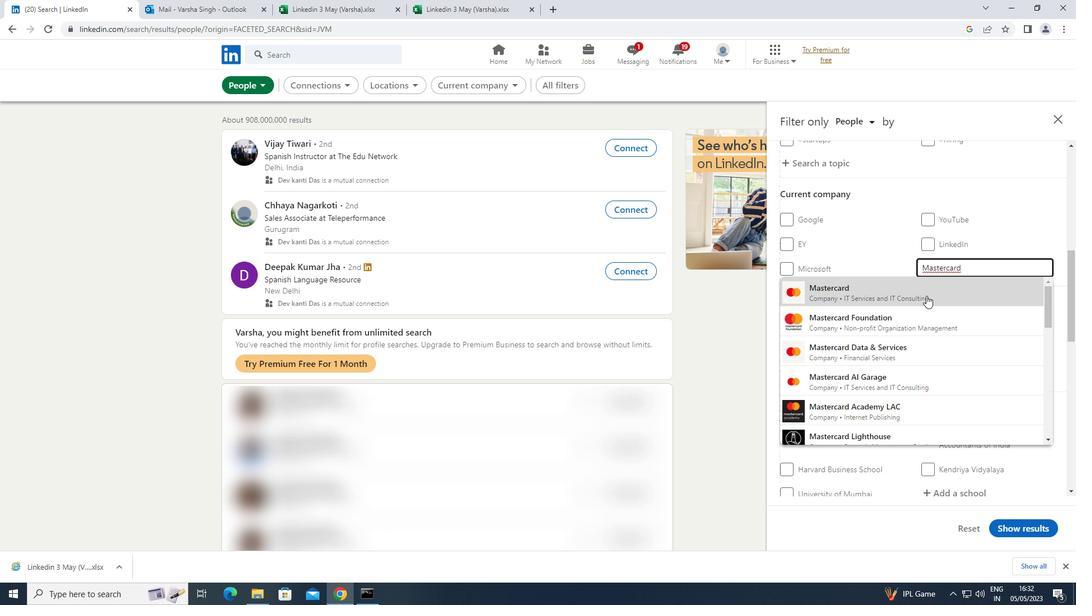 
Action: Mouse scrolled (926, 295) with delta (0, 0)
Screenshot: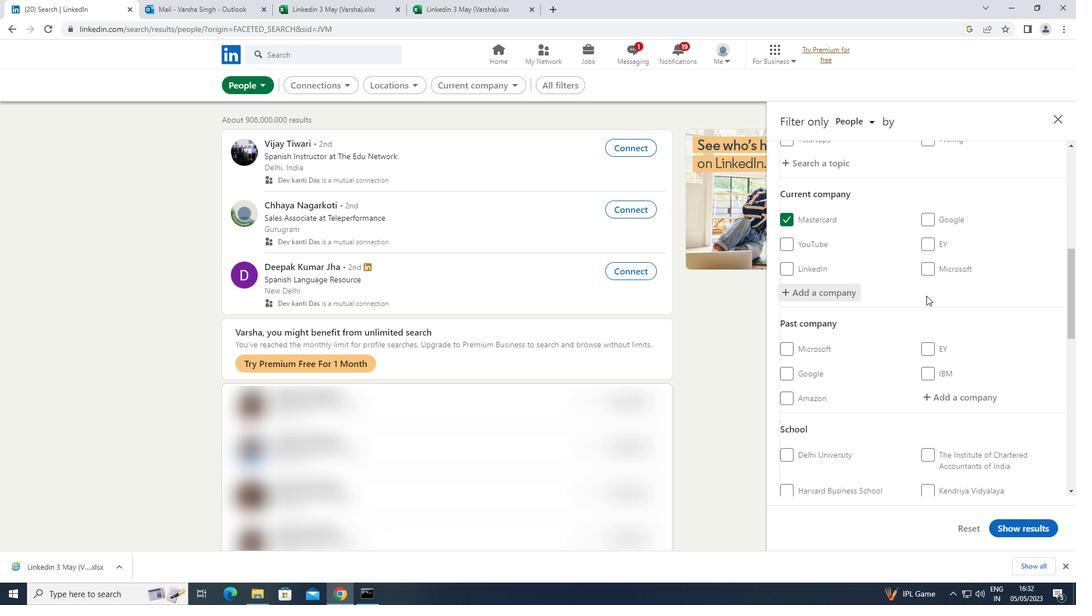 
Action: Mouse scrolled (926, 295) with delta (0, 0)
Screenshot: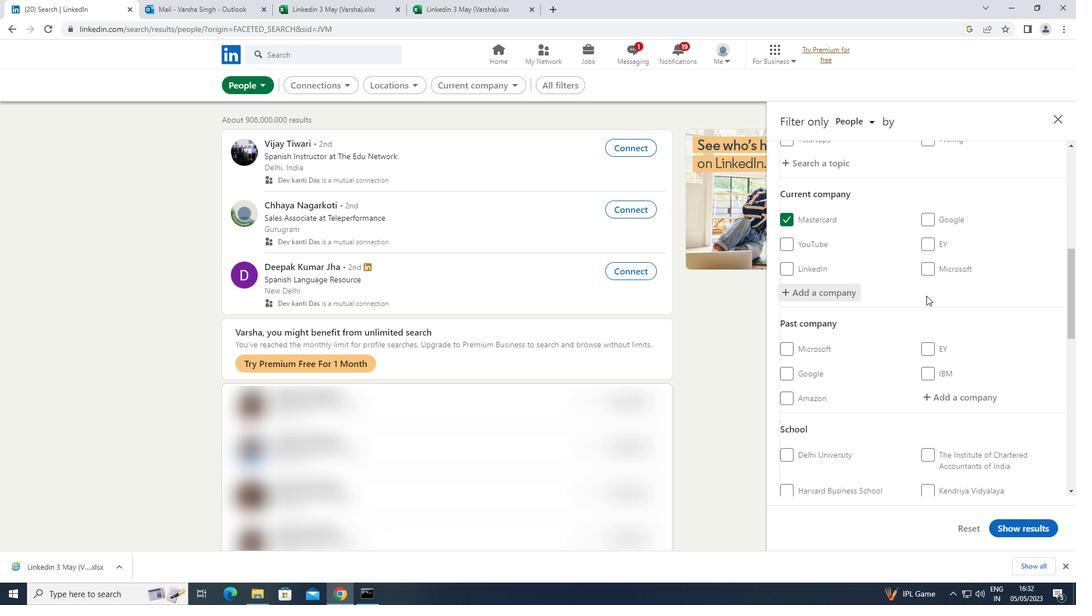 
Action: Mouse scrolled (926, 295) with delta (0, 0)
Screenshot: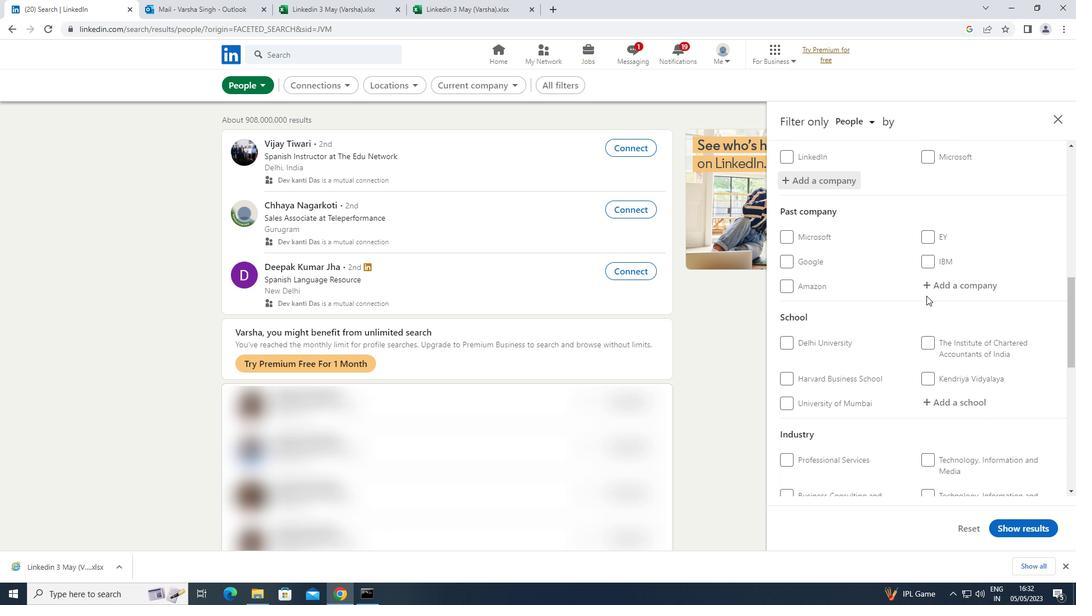 
Action: Mouse moved to (958, 342)
Screenshot: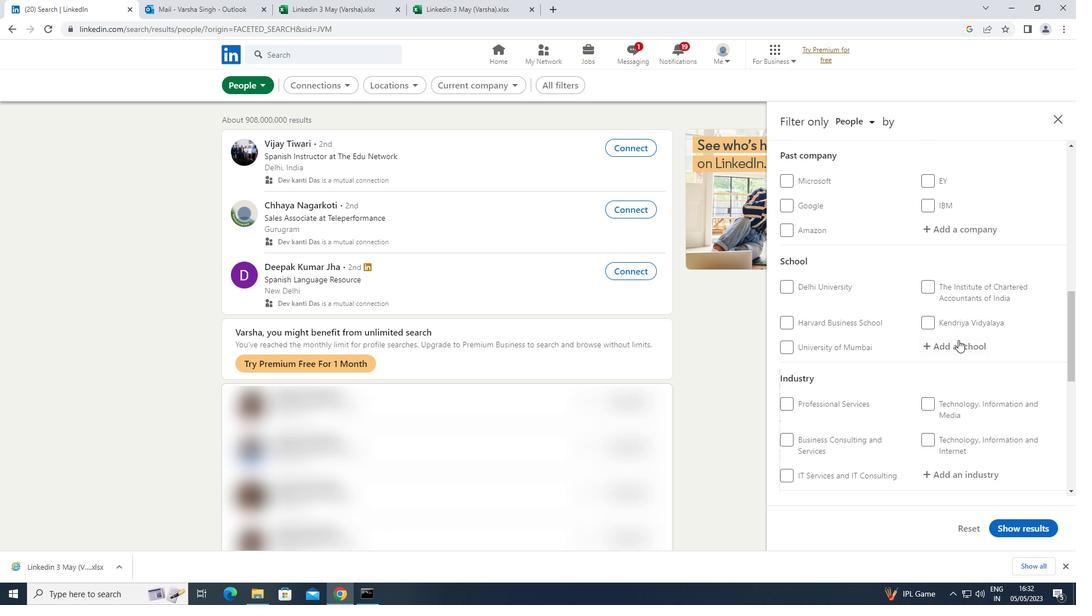 
Action: Mouse pressed left at (958, 342)
Screenshot: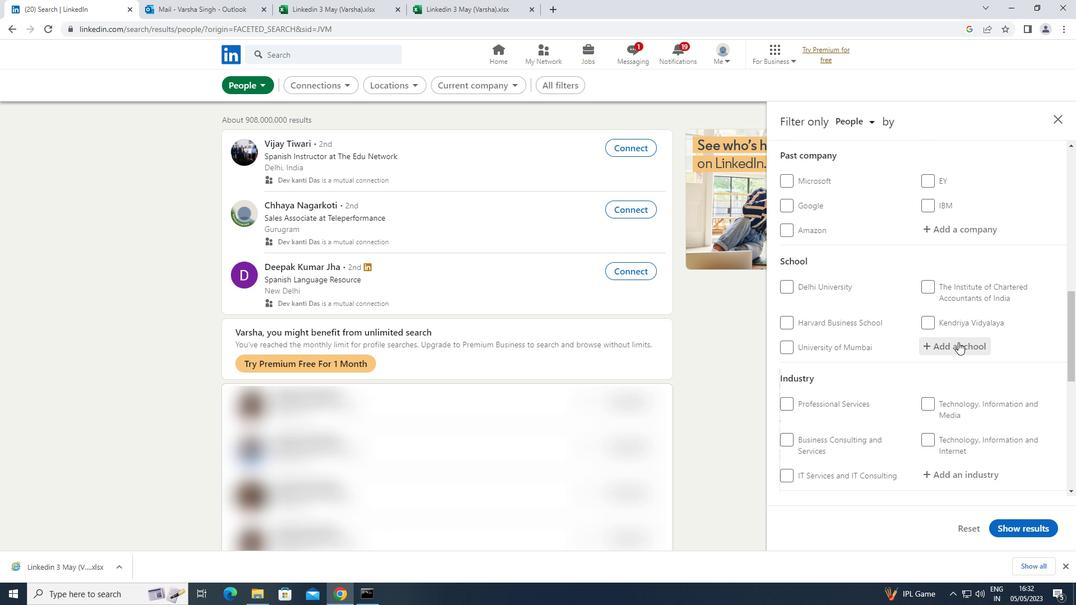 
Action: Key pressed <Key.shift>FRESHER
Screenshot: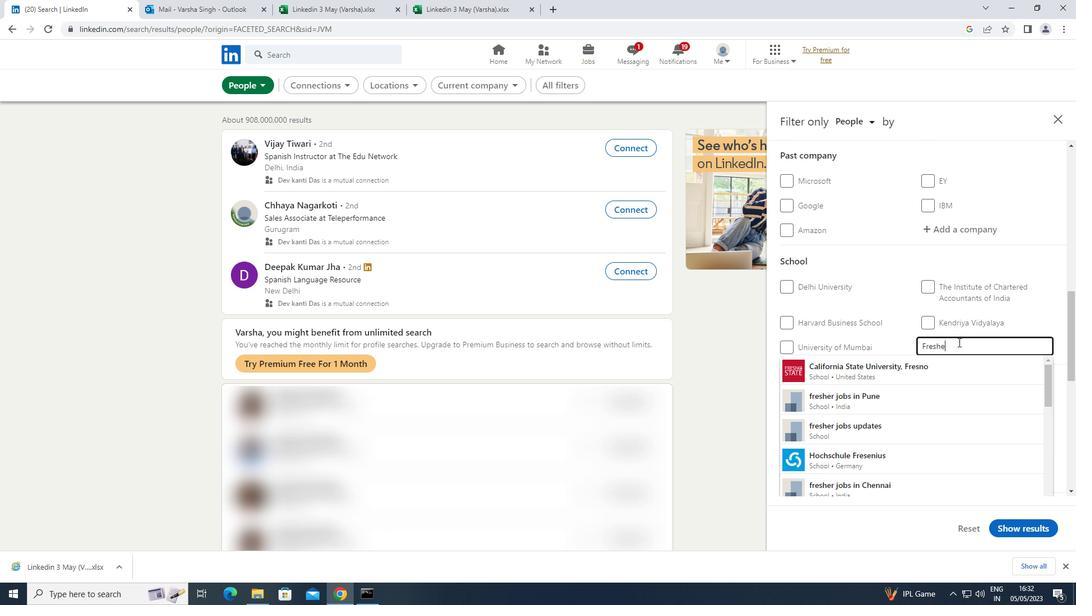 
Action: Mouse moved to (890, 392)
Screenshot: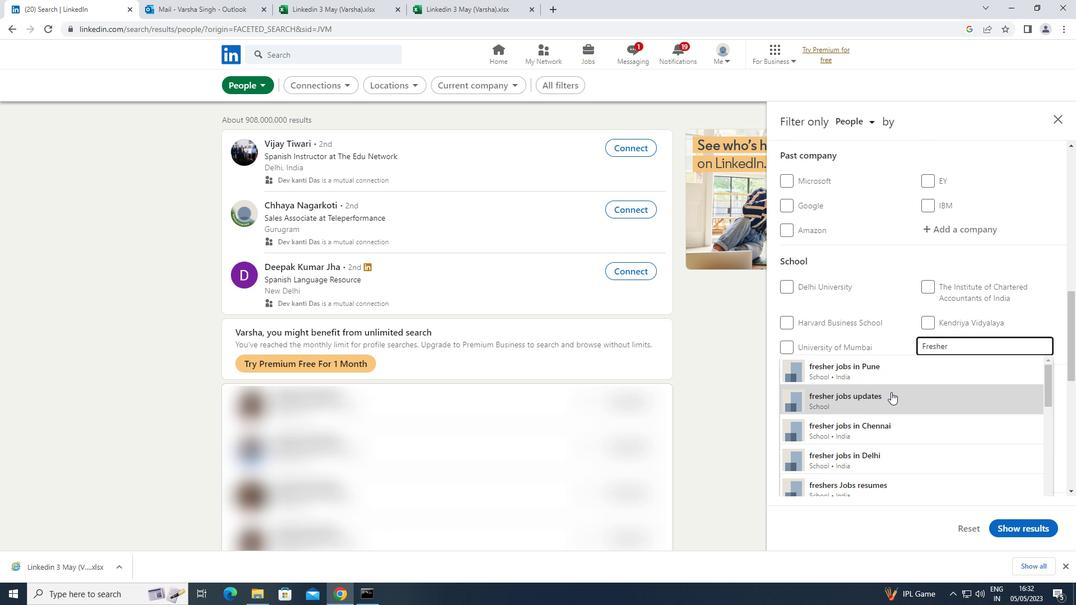 
Action: Mouse pressed left at (890, 392)
Screenshot: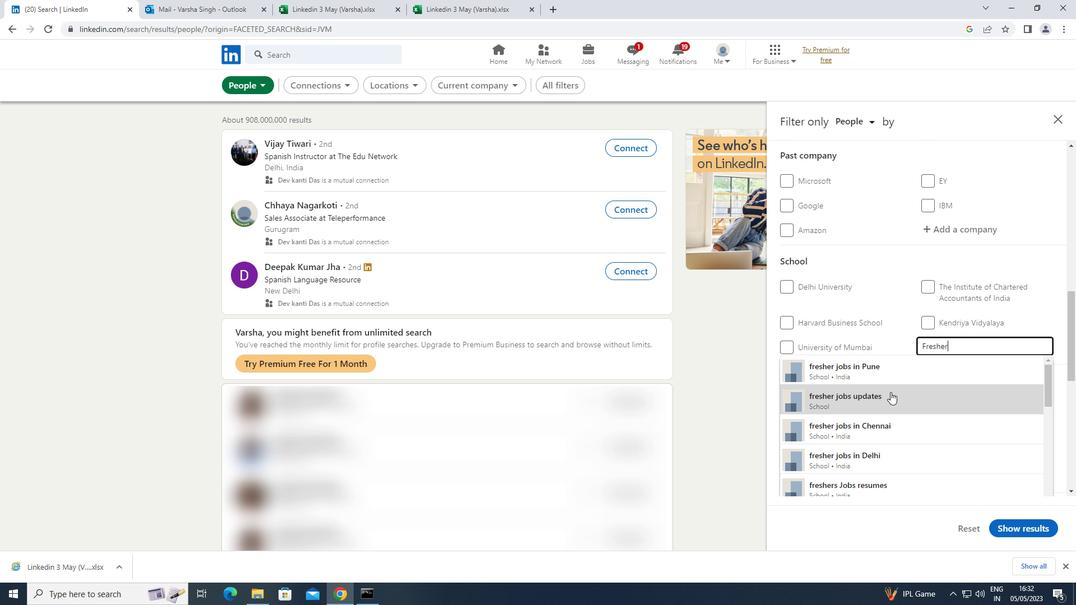 
Action: Mouse scrolled (890, 391) with delta (0, 0)
Screenshot: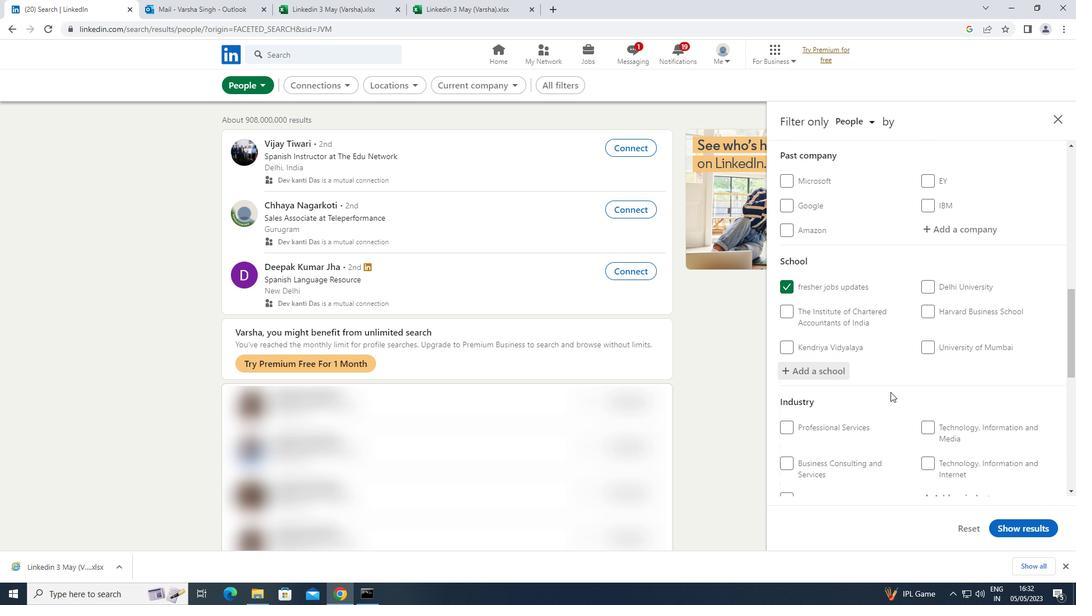 
Action: Mouse scrolled (890, 391) with delta (0, 0)
Screenshot: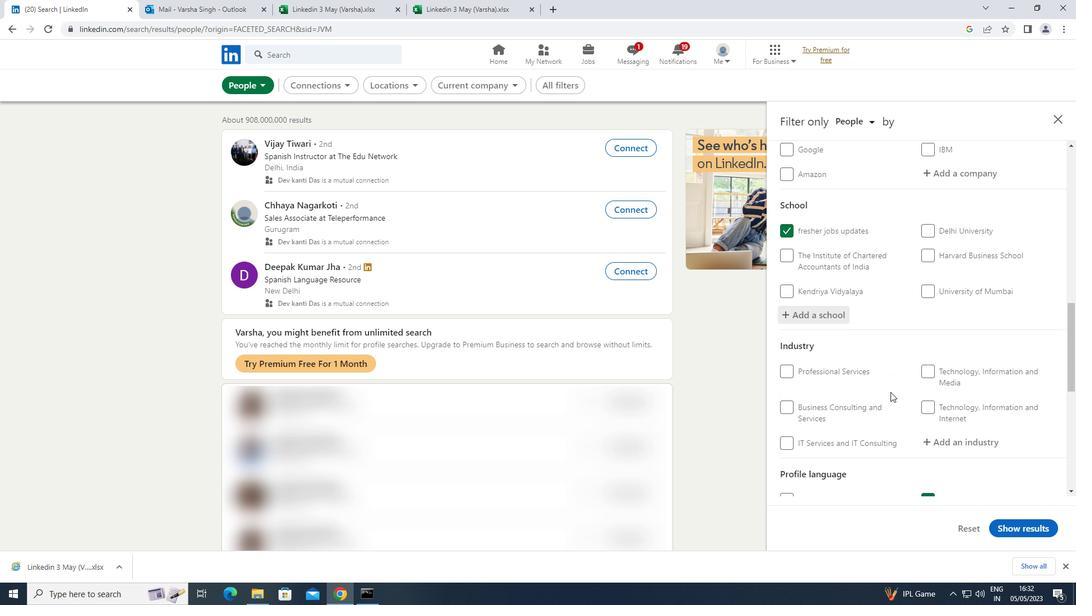 
Action: Mouse moved to (936, 382)
Screenshot: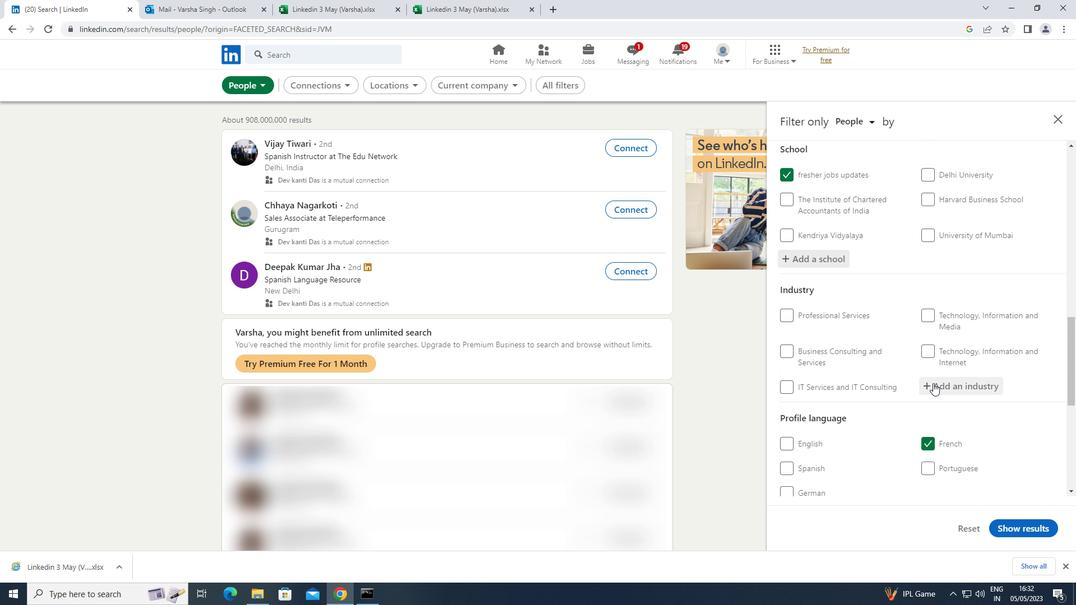 
Action: Mouse pressed left at (936, 382)
Screenshot: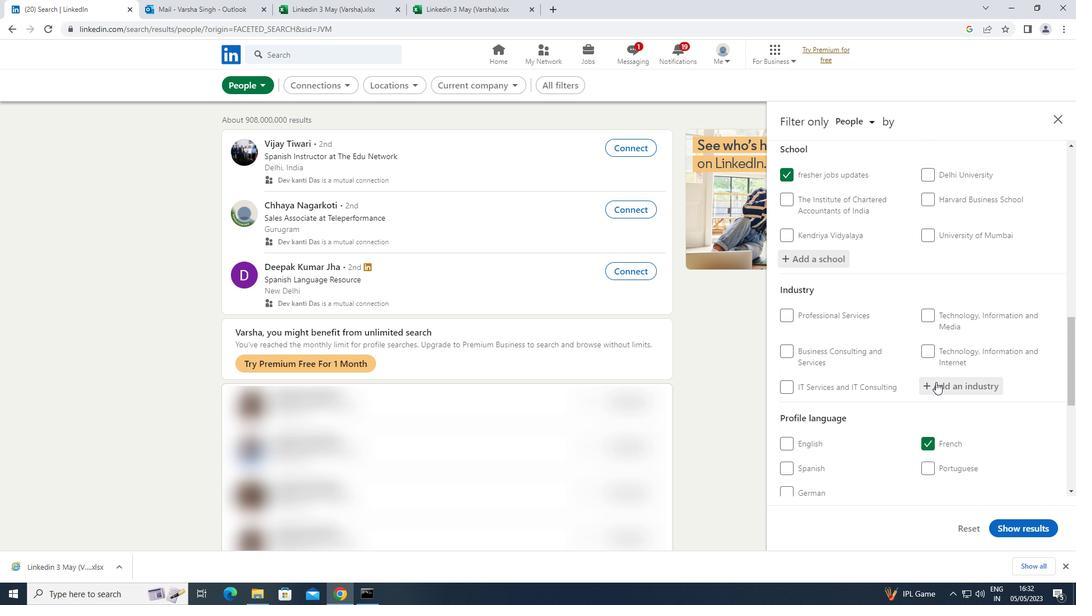 
Action: Key pressed <Key.shift>ONLINE
Screenshot: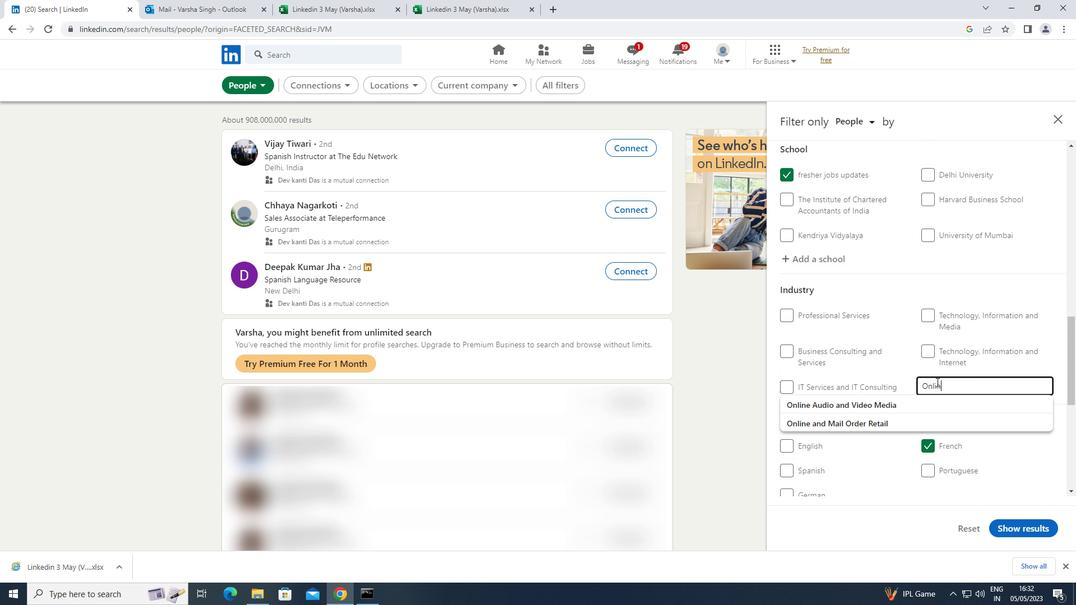 
Action: Mouse moved to (877, 402)
Screenshot: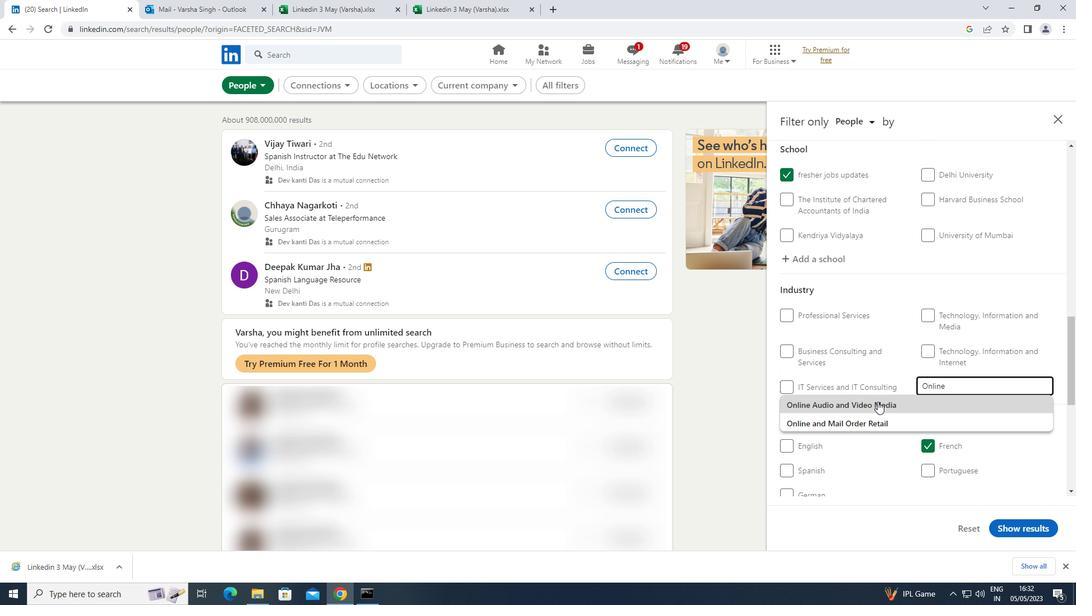 
Action: Mouse pressed left at (877, 402)
Screenshot: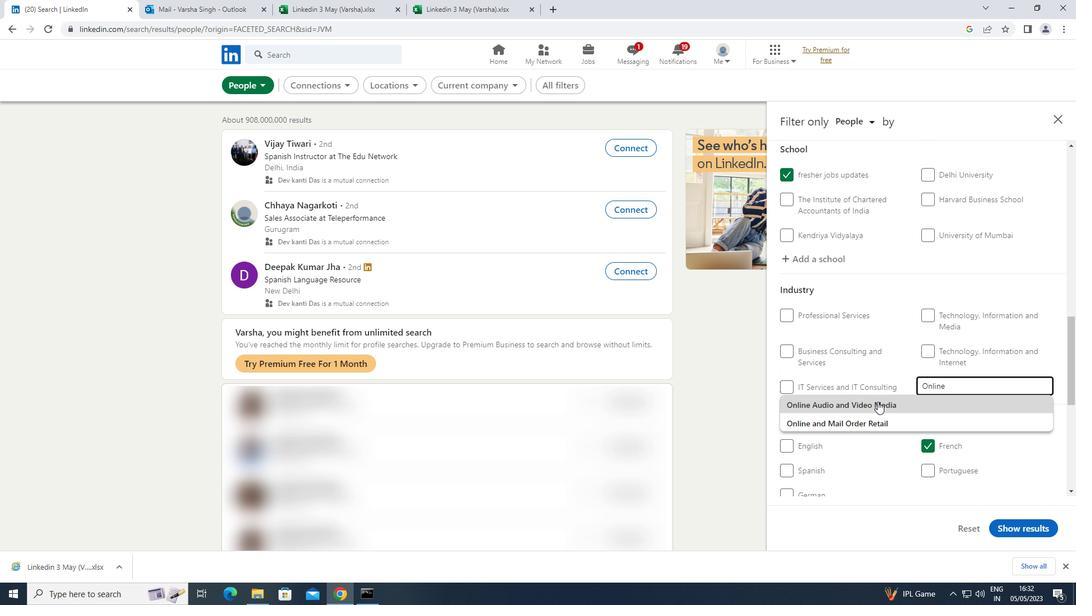 
Action: Mouse moved to (877, 401)
Screenshot: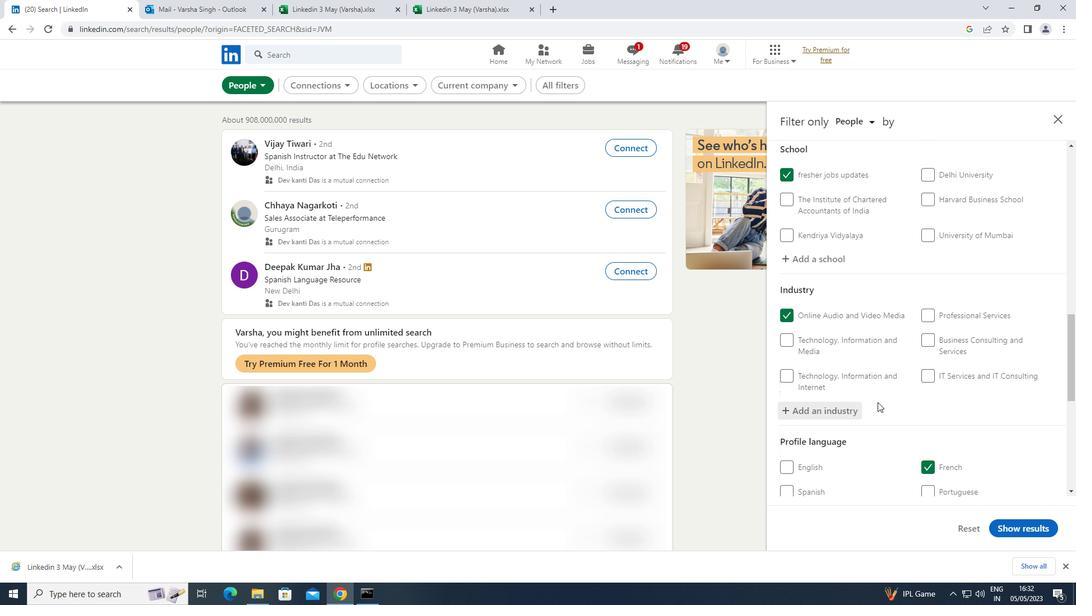 
Action: Mouse scrolled (877, 400) with delta (0, 0)
Screenshot: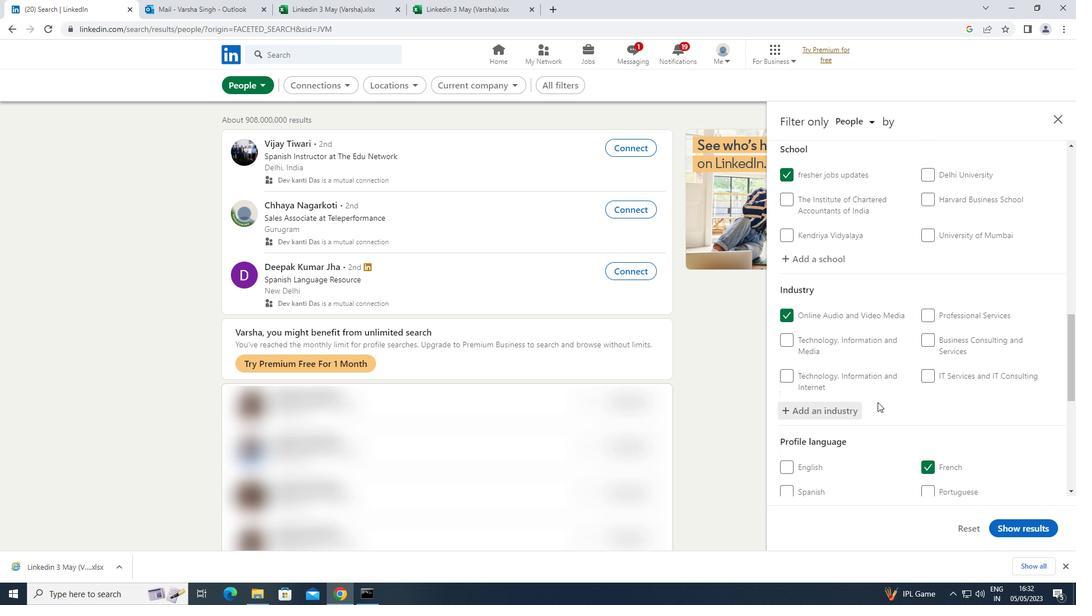 
Action: Mouse scrolled (877, 400) with delta (0, 0)
Screenshot: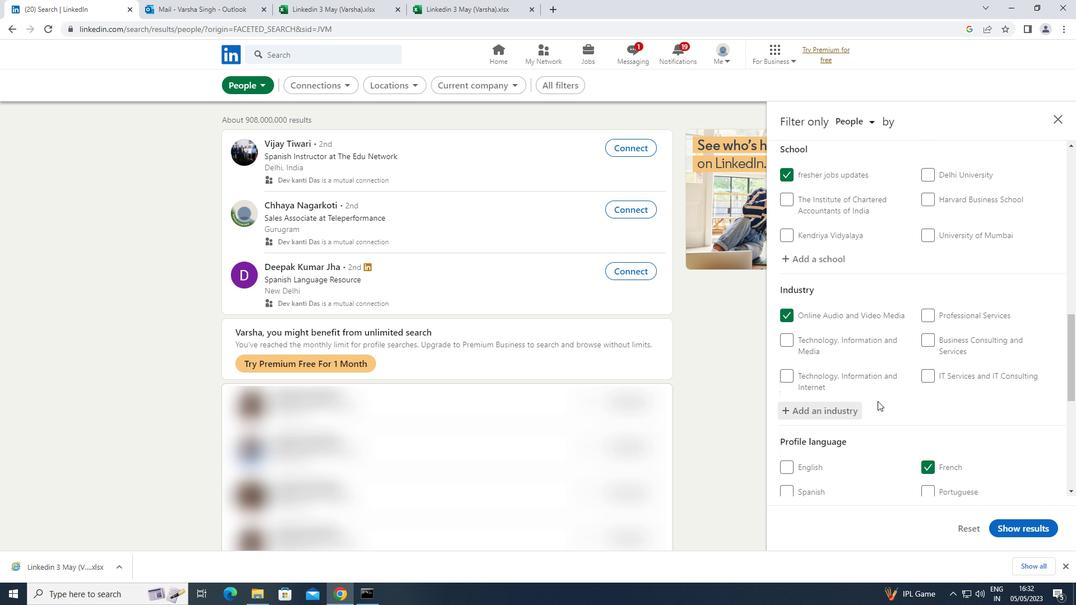 
Action: Mouse scrolled (877, 400) with delta (0, 0)
Screenshot: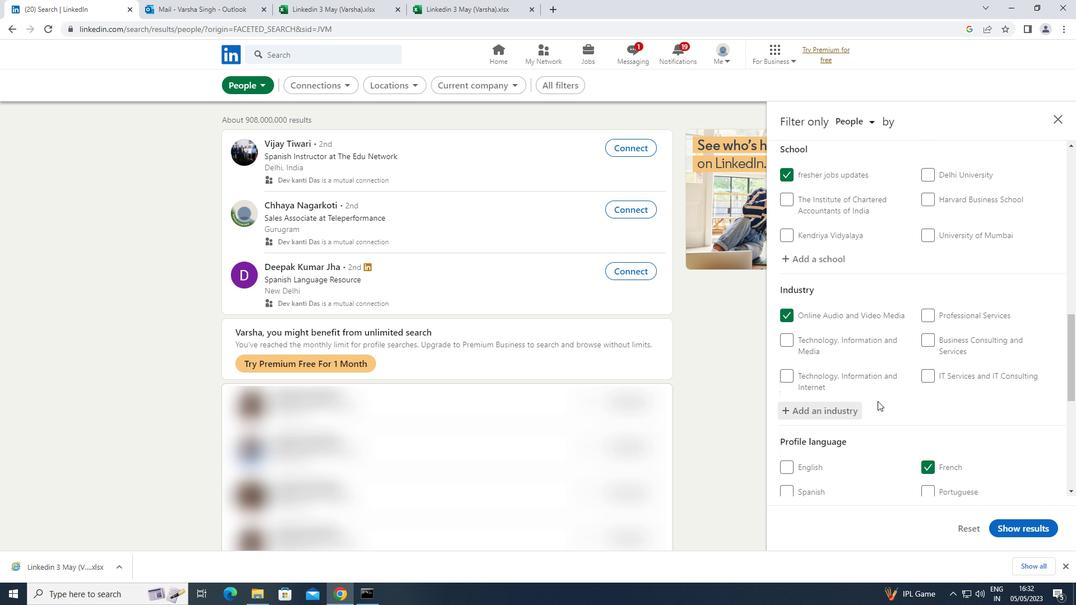 
Action: Mouse moved to (878, 400)
Screenshot: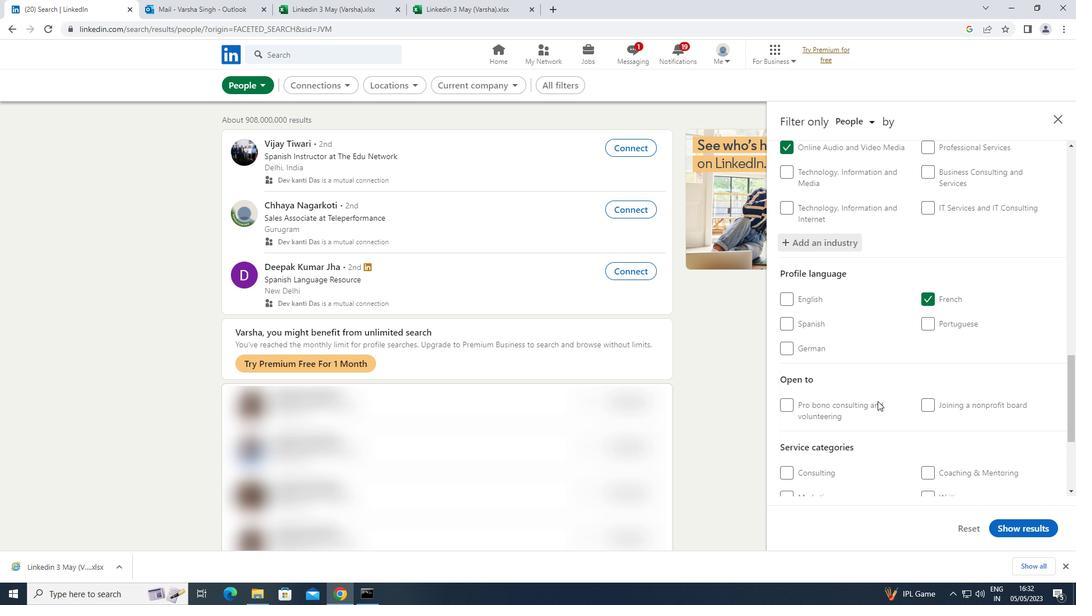 
Action: Mouse scrolled (878, 400) with delta (0, 0)
Screenshot: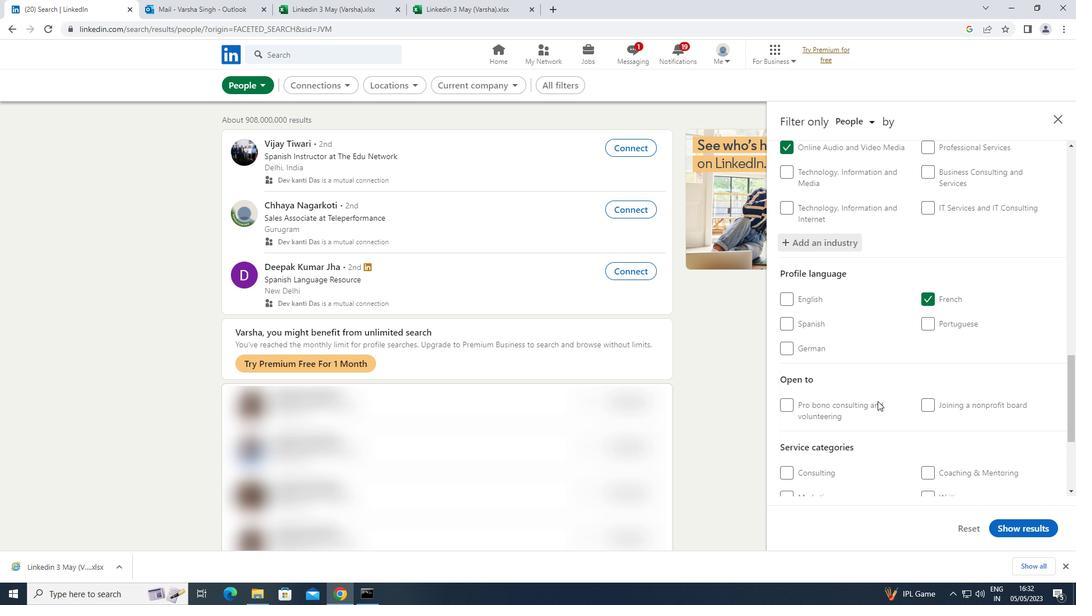 
Action: Mouse moved to (879, 400)
Screenshot: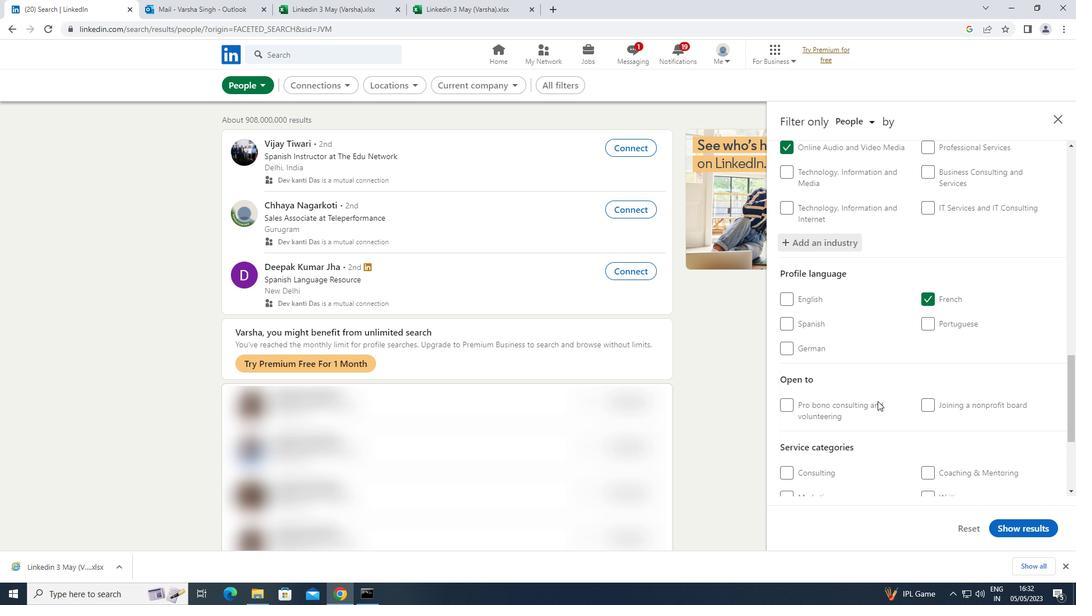 
Action: Mouse scrolled (879, 400) with delta (0, 0)
Screenshot: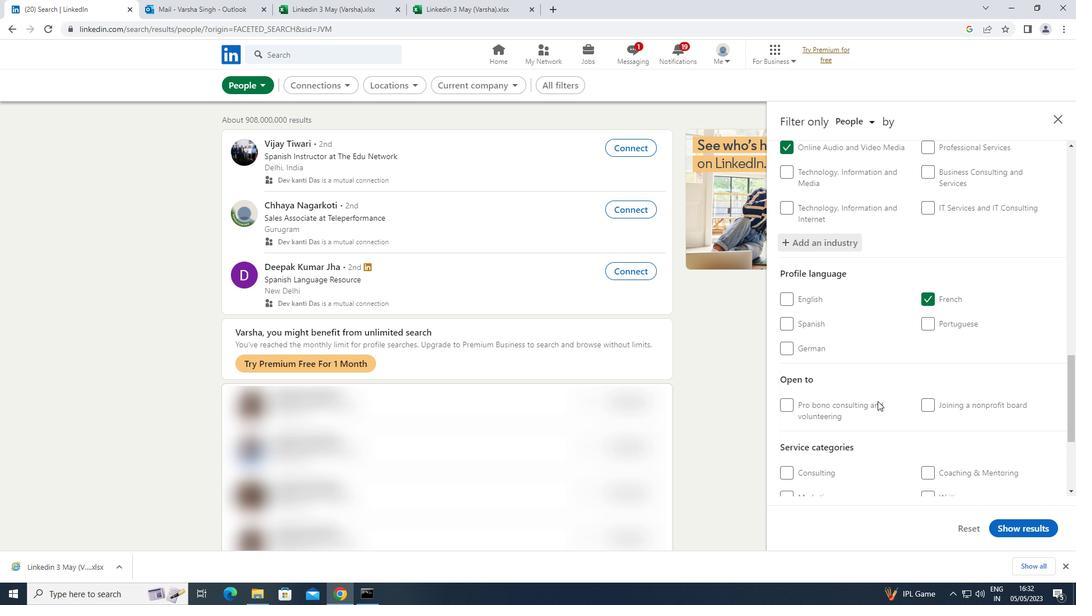 
Action: Mouse moved to (964, 406)
Screenshot: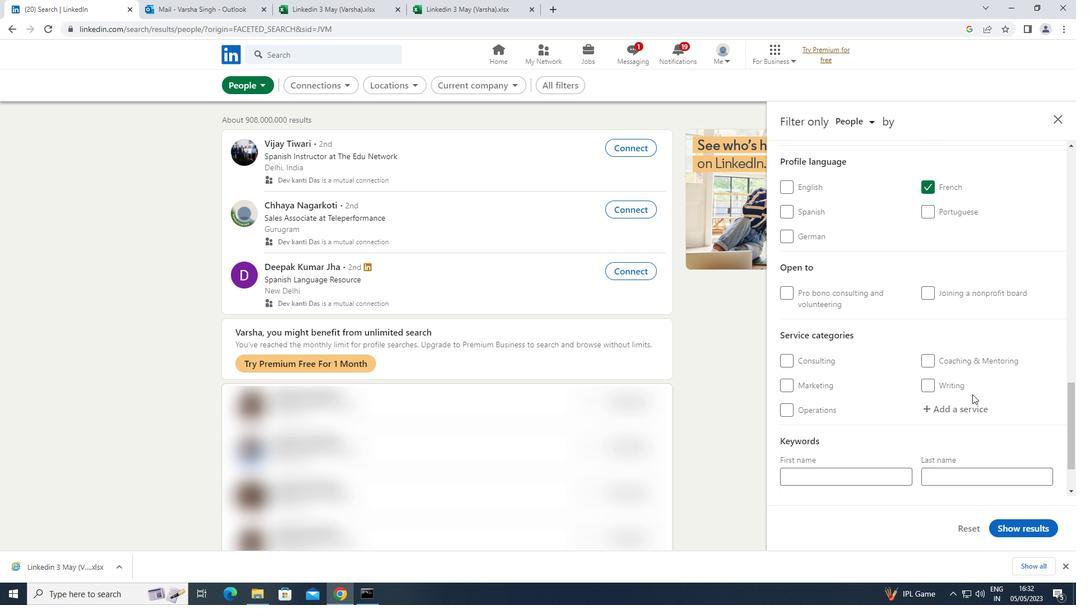 
Action: Mouse pressed left at (964, 406)
Screenshot: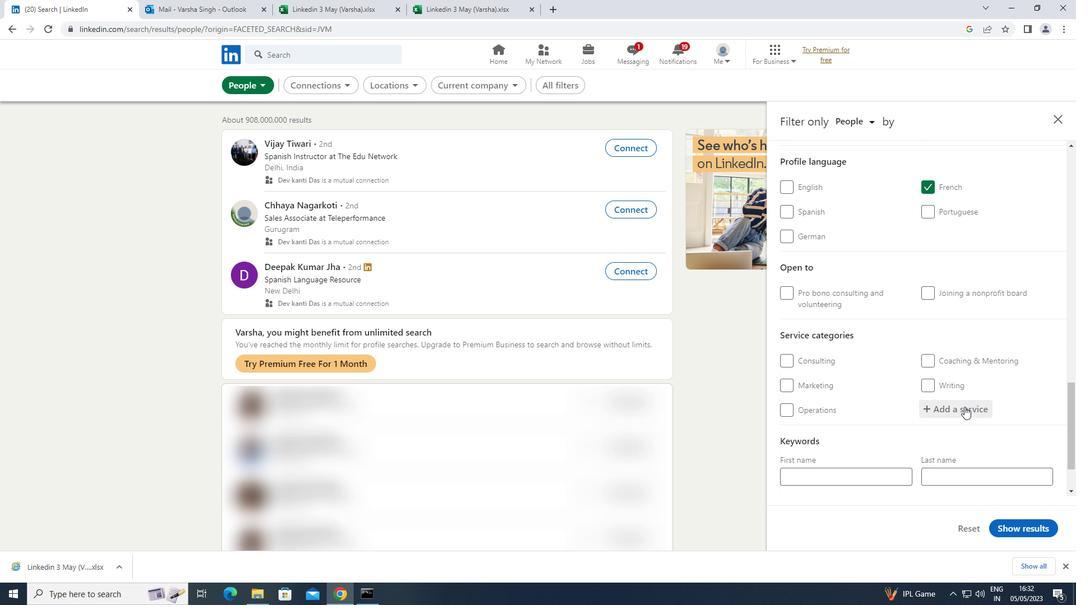 
Action: Mouse moved to (964, 407)
Screenshot: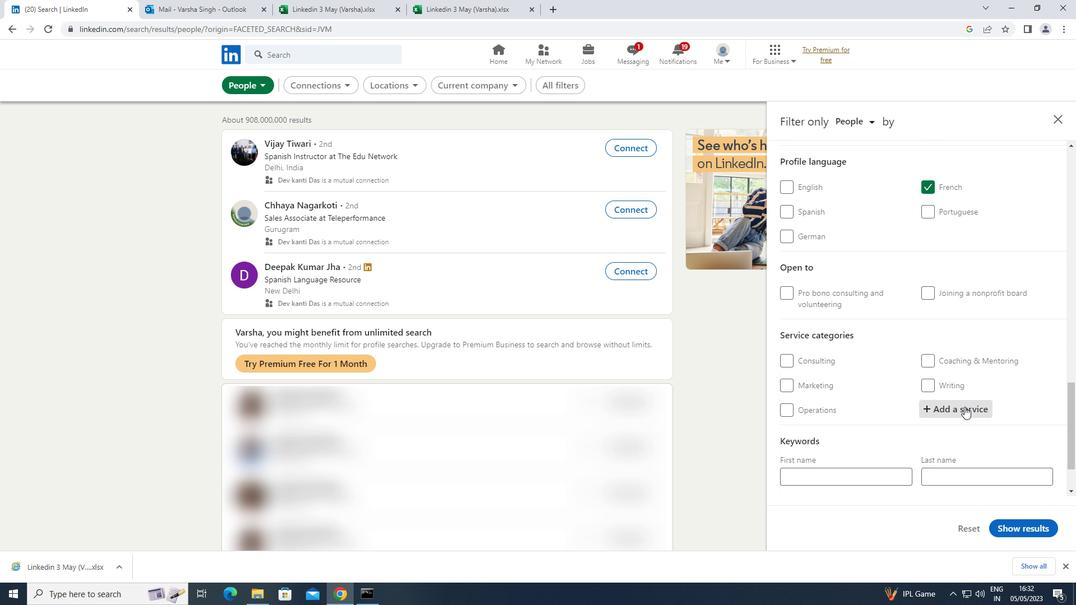 
Action: Key pressed <Key.shift>VIDEO
Screenshot: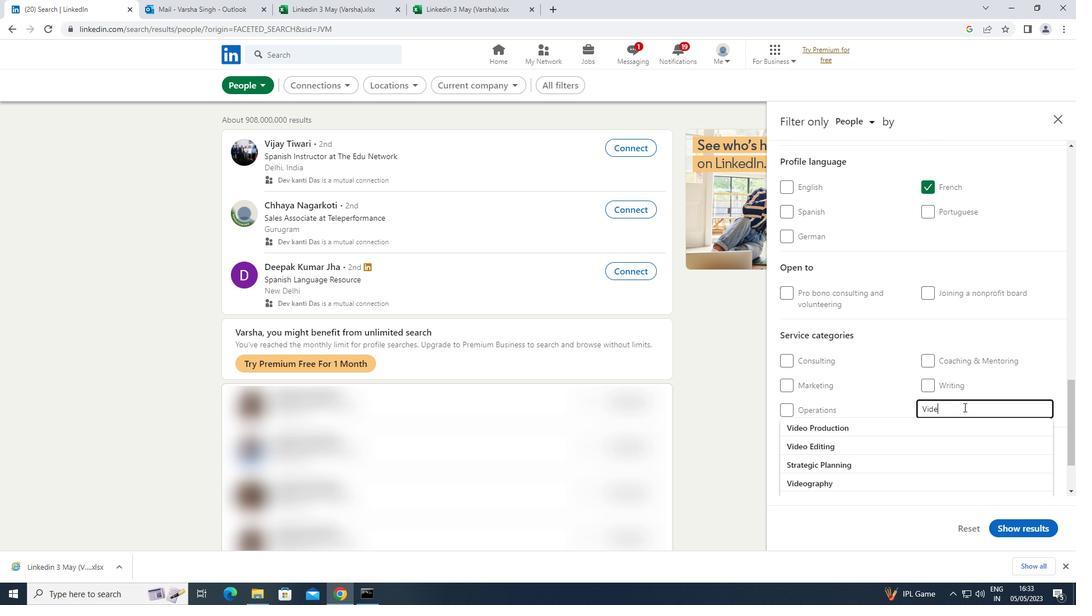 
Action: Mouse moved to (839, 448)
Screenshot: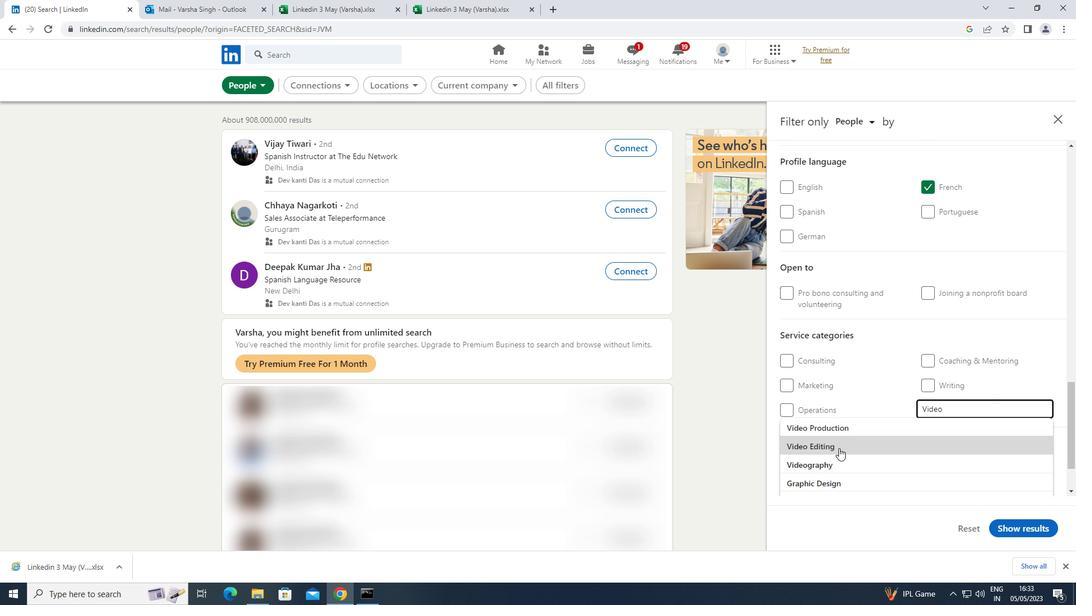 
Action: Mouse pressed left at (839, 448)
Screenshot: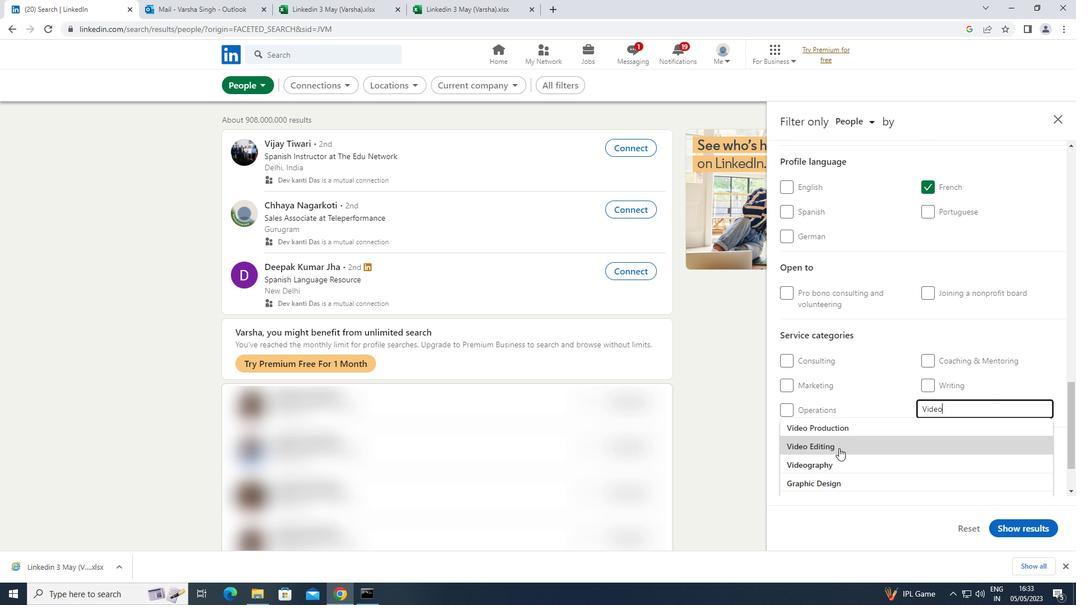 
Action: Mouse scrolled (839, 447) with delta (0, 0)
Screenshot: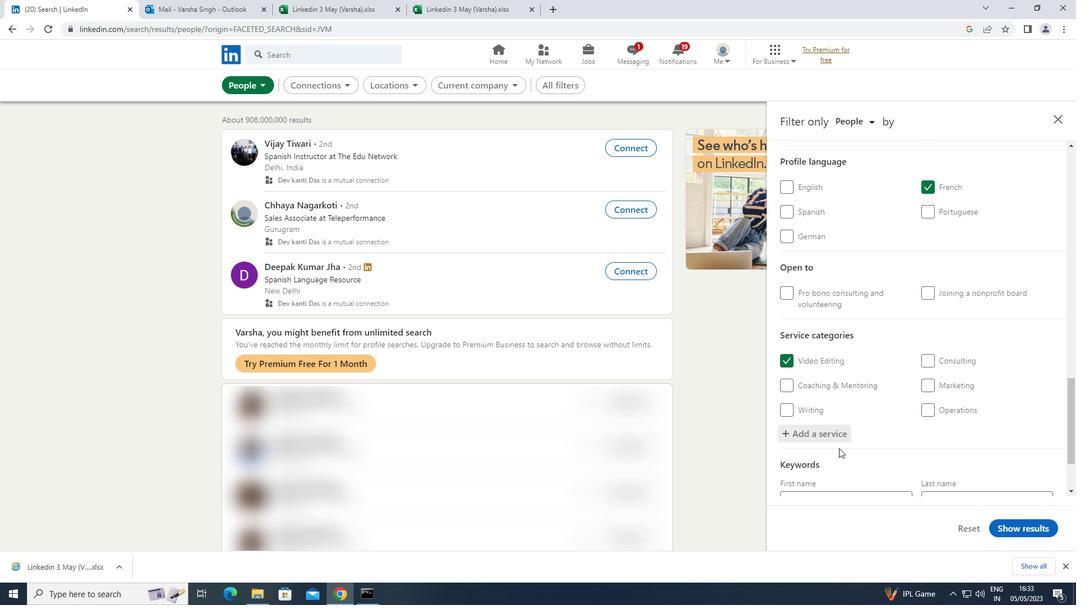 
Action: Mouse scrolled (839, 447) with delta (0, 0)
Screenshot: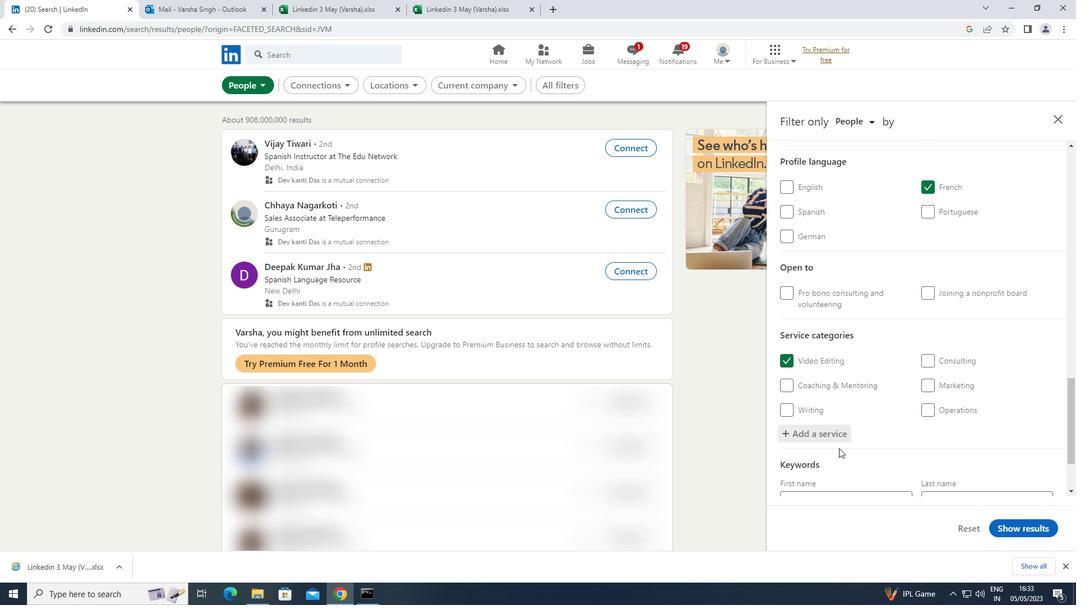 
Action: Mouse scrolled (839, 447) with delta (0, 0)
Screenshot: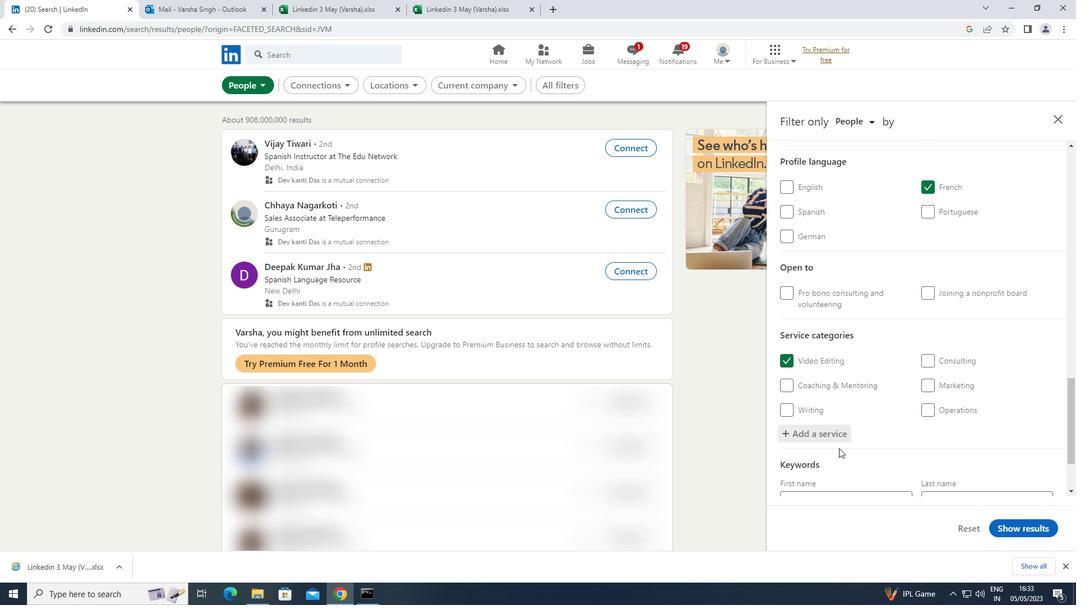 
Action: Mouse scrolled (839, 447) with delta (0, 0)
Screenshot: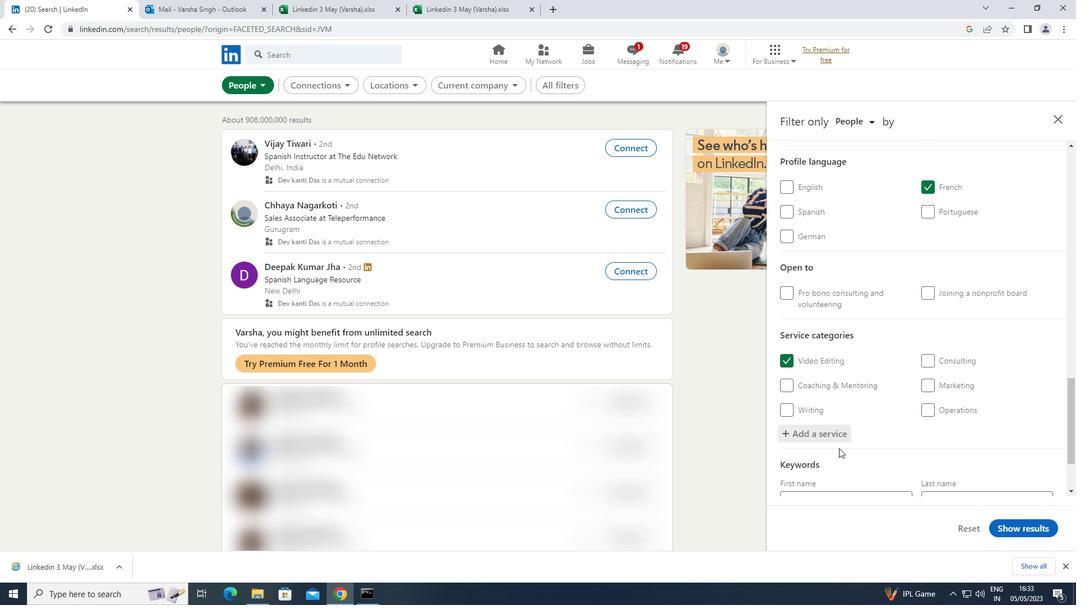 
Action: Mouse scrolled (839, 447) with delta (0, 0)
Screenshot: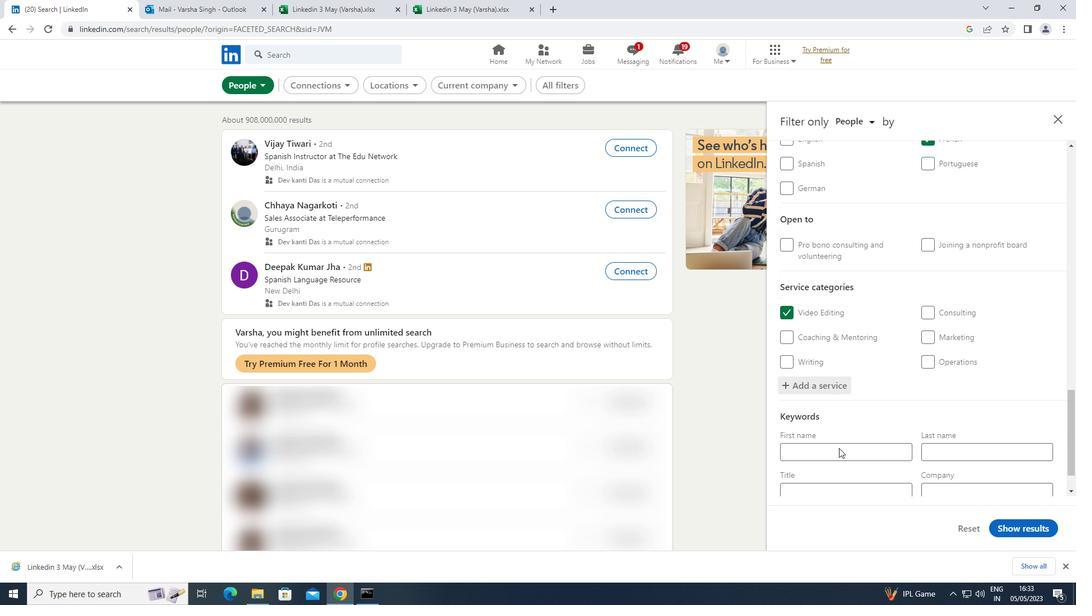 
Action: Mouse moved to (836, 448)
Screenshot: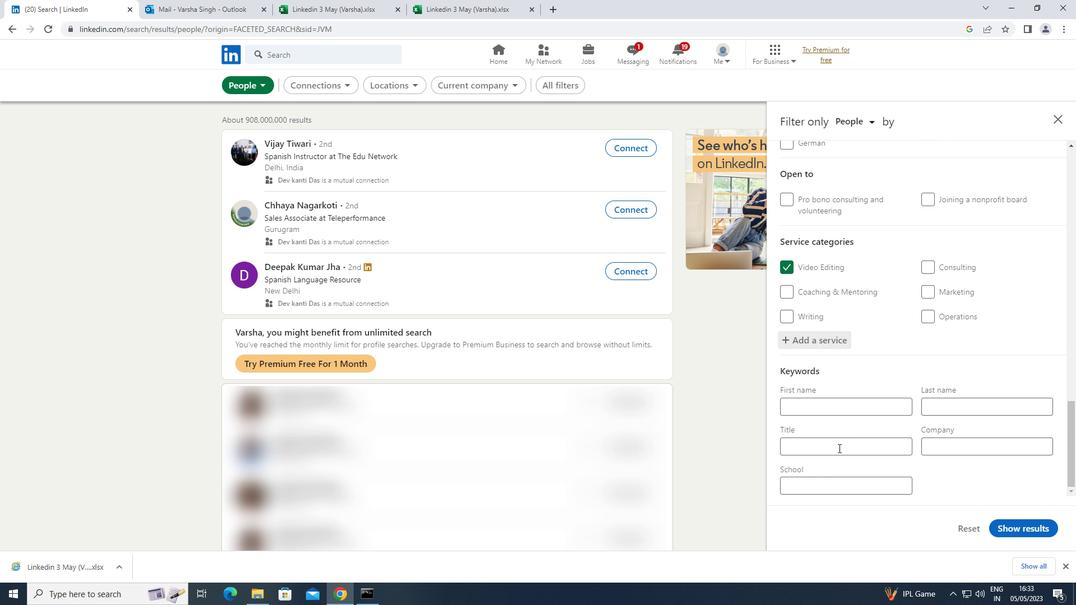
Action: Mouse pressed left at (836, 448)
Screenshot: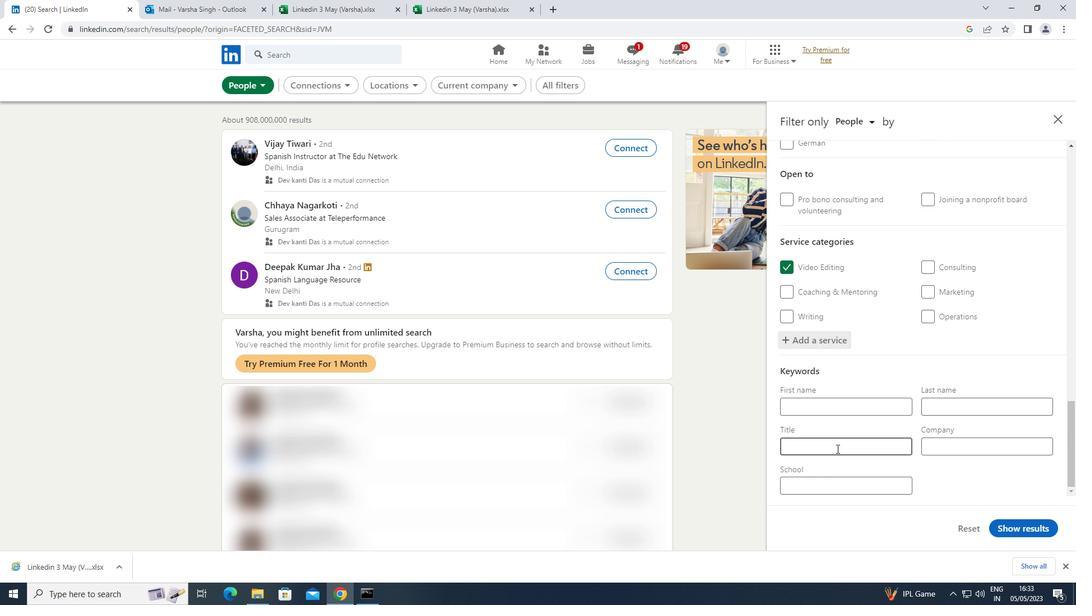 
Action: Key pressed <Key.shift>MANAGEMENT<Key.space><Key.shift>CONSULTANT
Screenshot: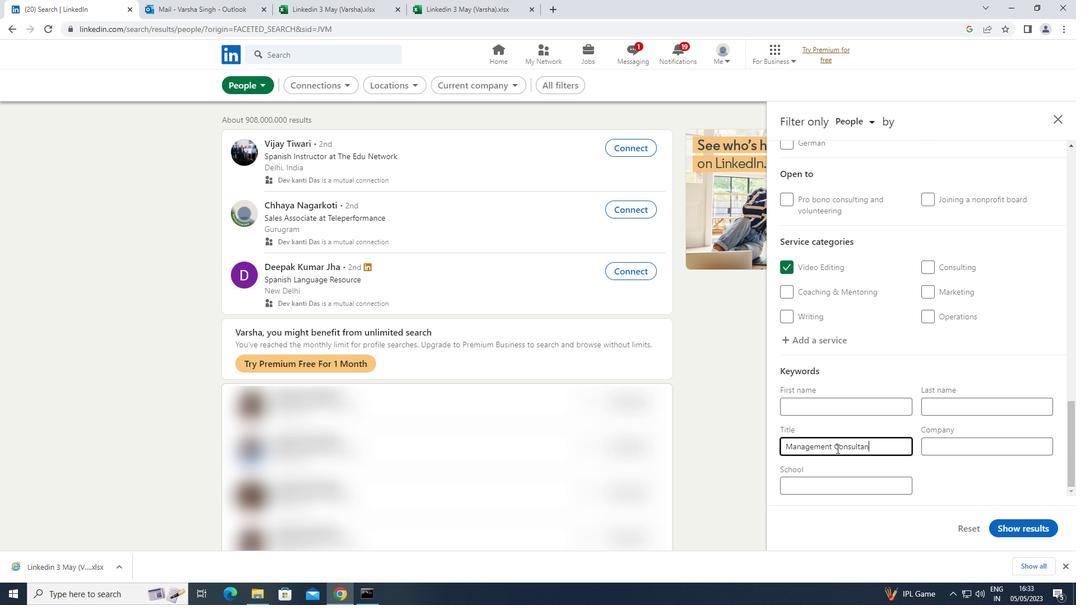 
Action: Mouse moved to (1015, 522)
Screenshot: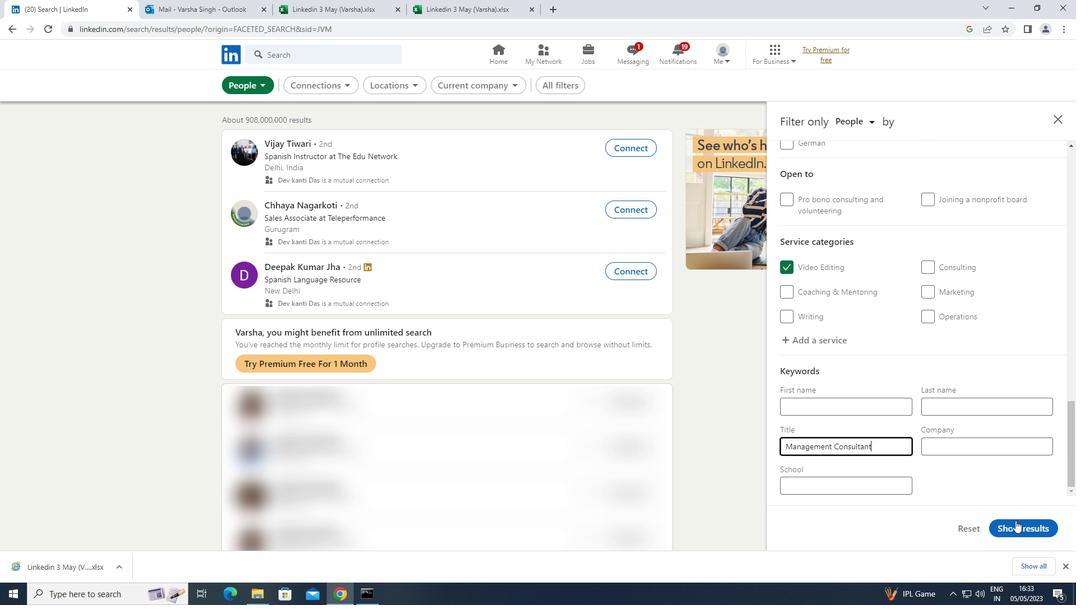 
Action: Mouse pressed left at (1015, 522)
Screenshot: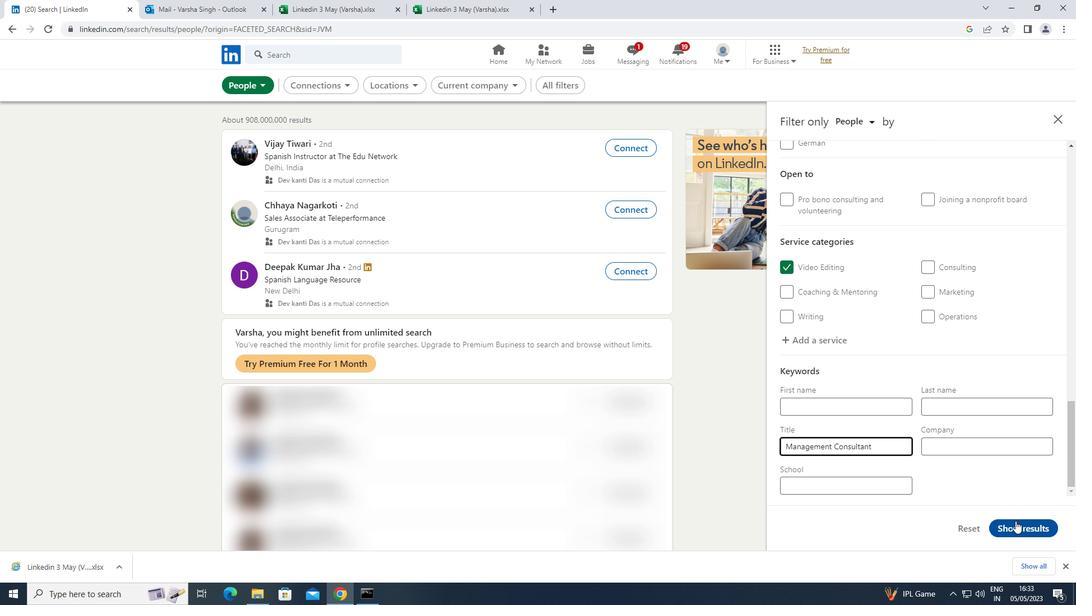 
